 Task: Find a one-way flight from Alamosa, Colorado to Jackson, Wyoming for 9 passengers in Business class, departing on May 2, with 1 carry-on bag and a departure time between 5:00 PM and 12:00 AM.
Action: Mouse moved to (221, 224)
Screenshot: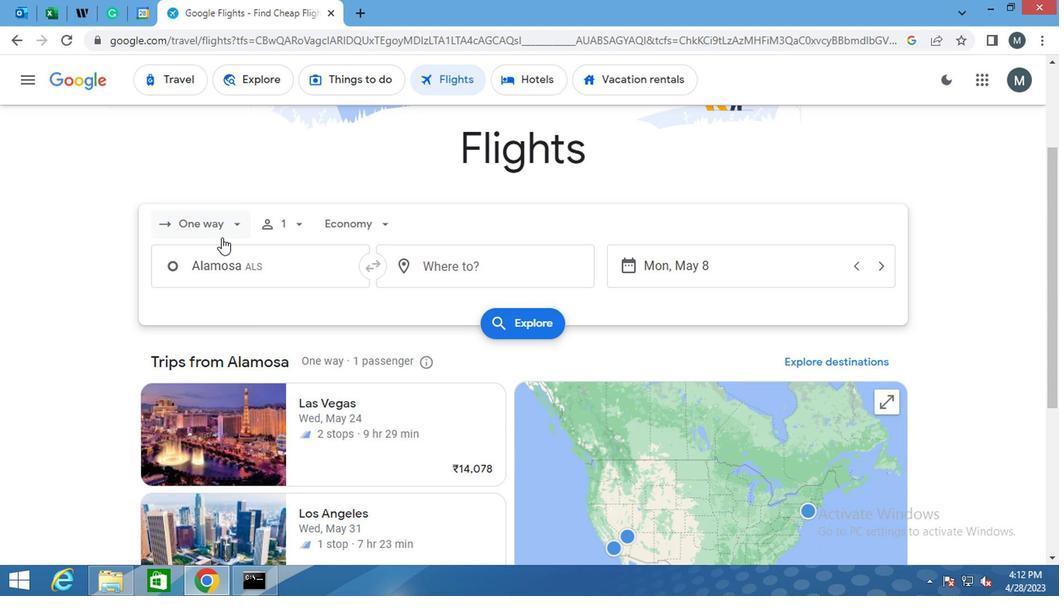 
Action: Mouse pressed left at (221, 224)
Screenshot: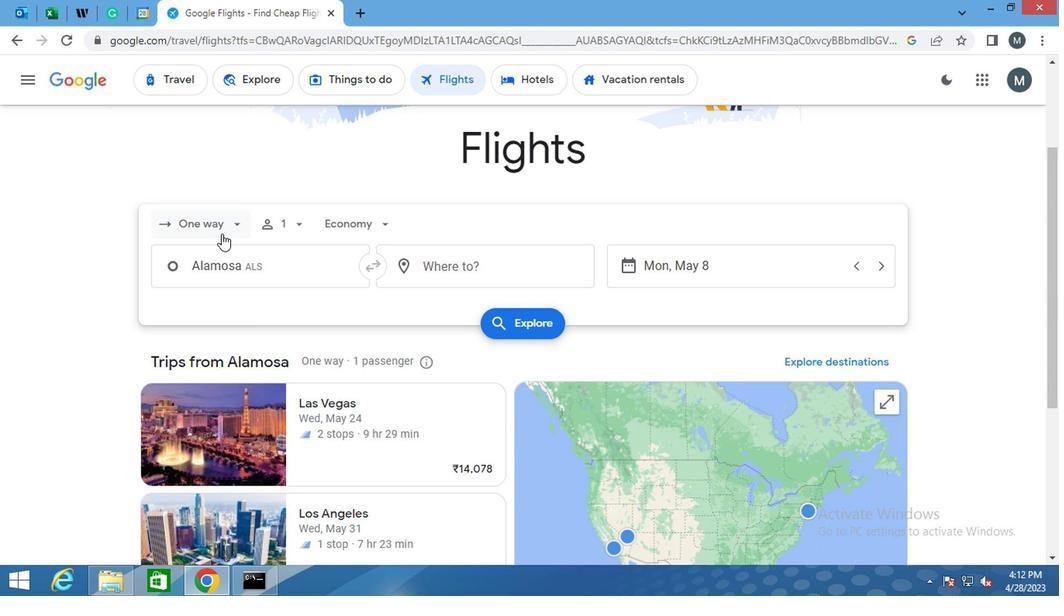 
Action: Mouse moved to (232, 289)
Screenshot: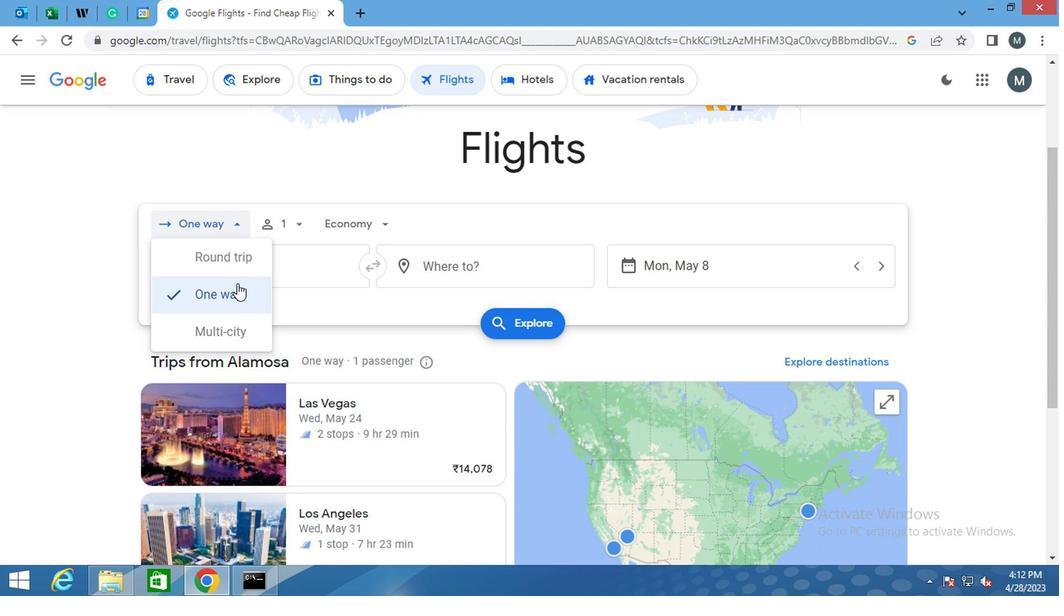 
Action: Mouse pressed left at (232, 289)
Screenshot: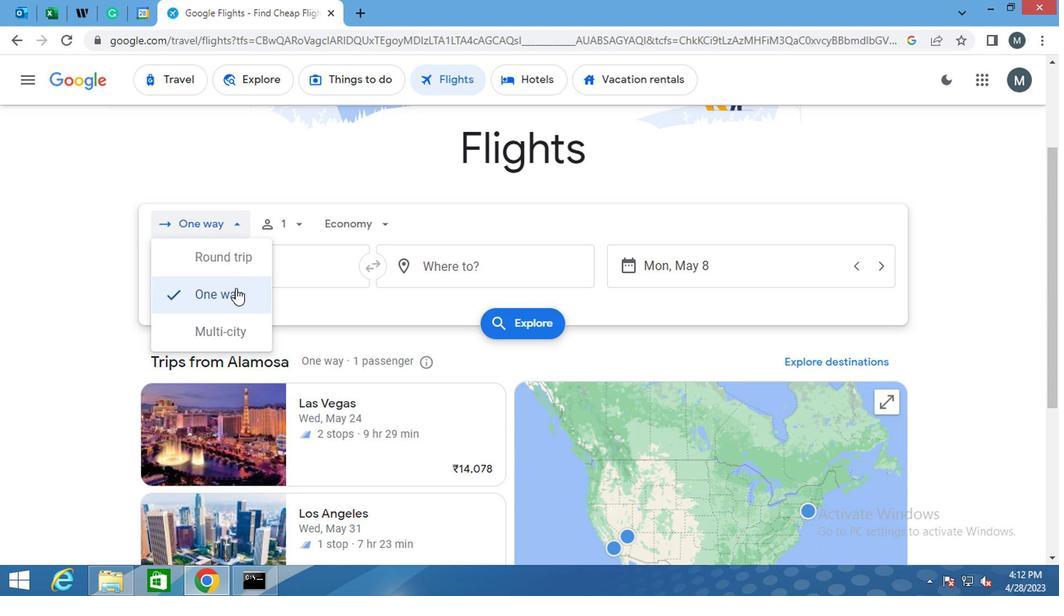 
Action: Mouse moved to (287, 223)
Screenshot: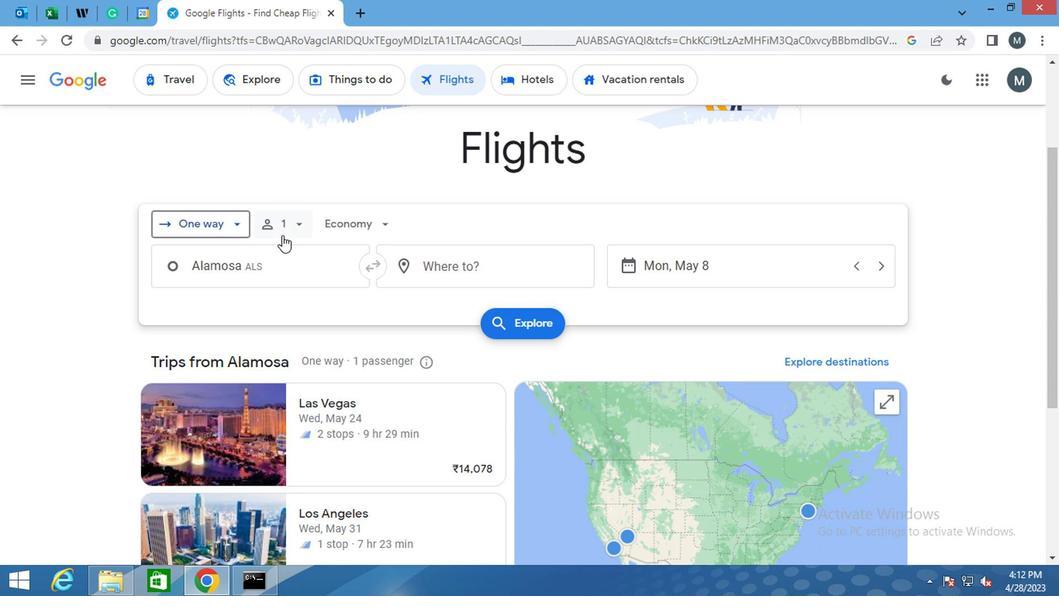 
Action: Mouse pressed left at (287, 223)
Screenshot: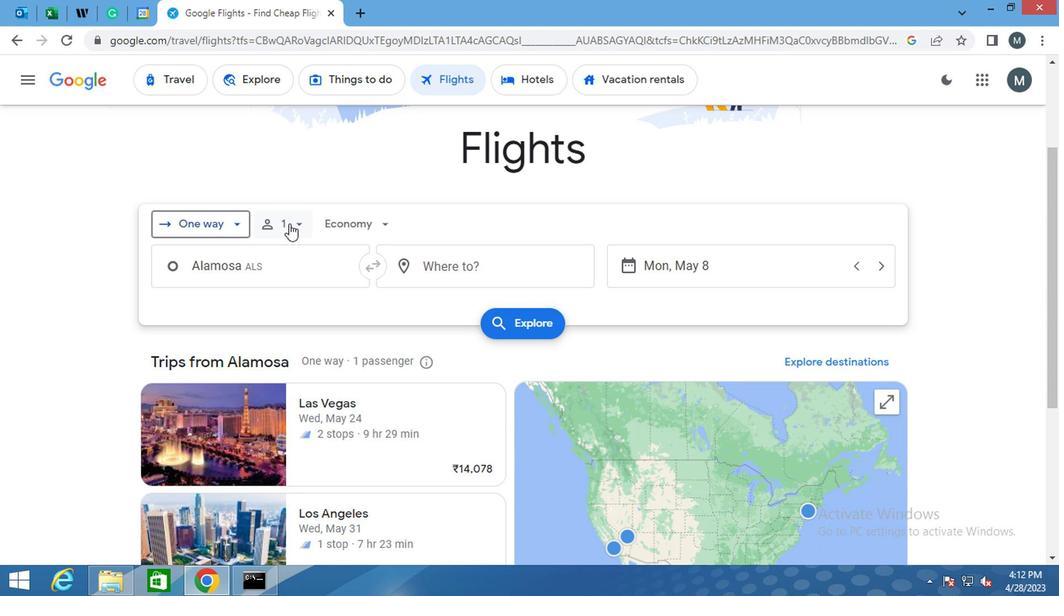 
Action: Mouse moved to (415, 263)
Screenshot: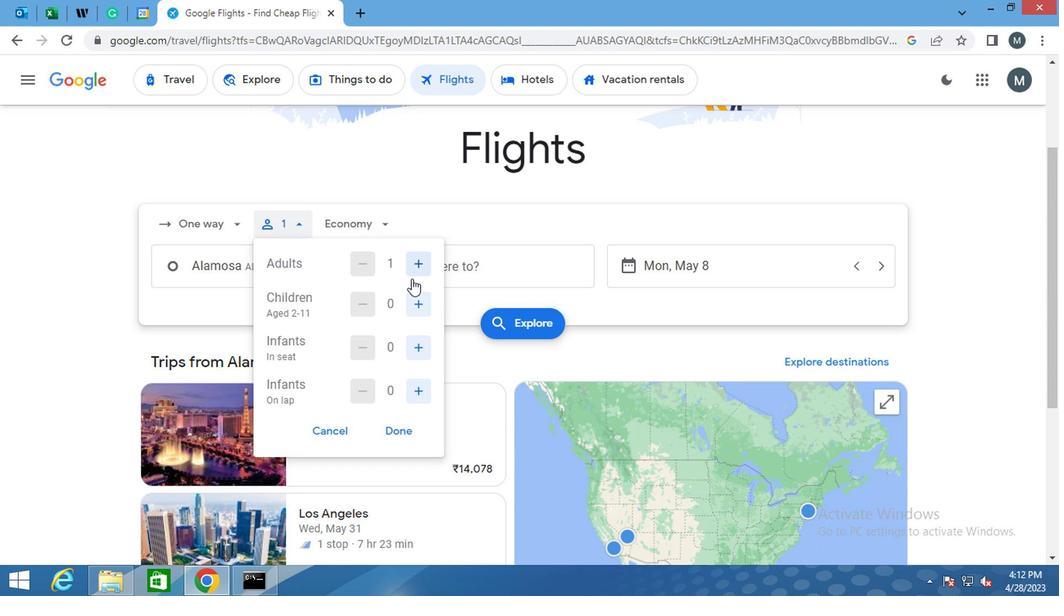 
Action: Mouse pressed left at (415, 263)
Screenshot: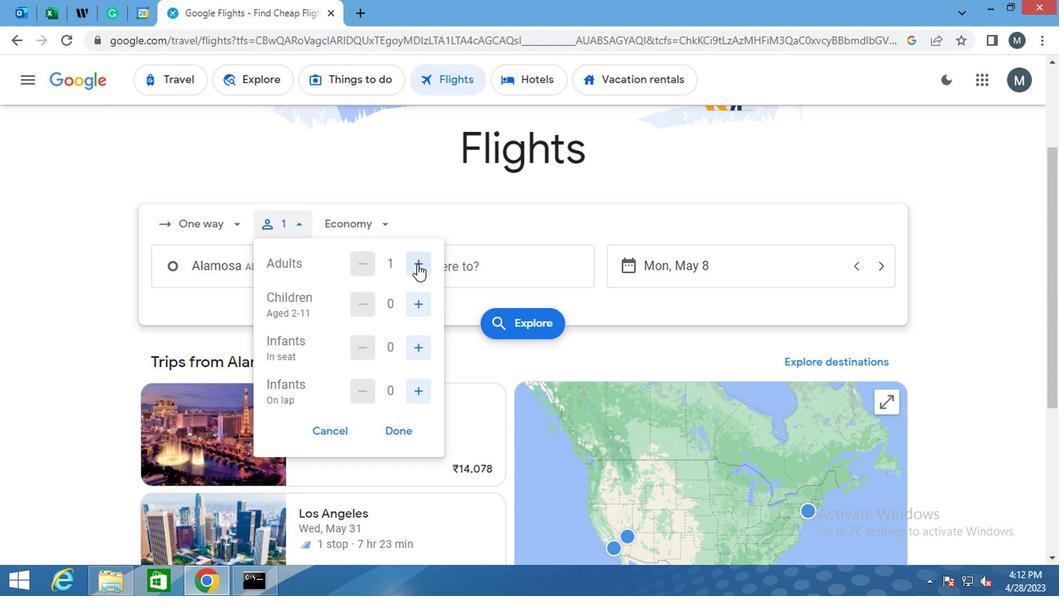 
Action: Mouse pressed left at (415, 263)
Screenshot: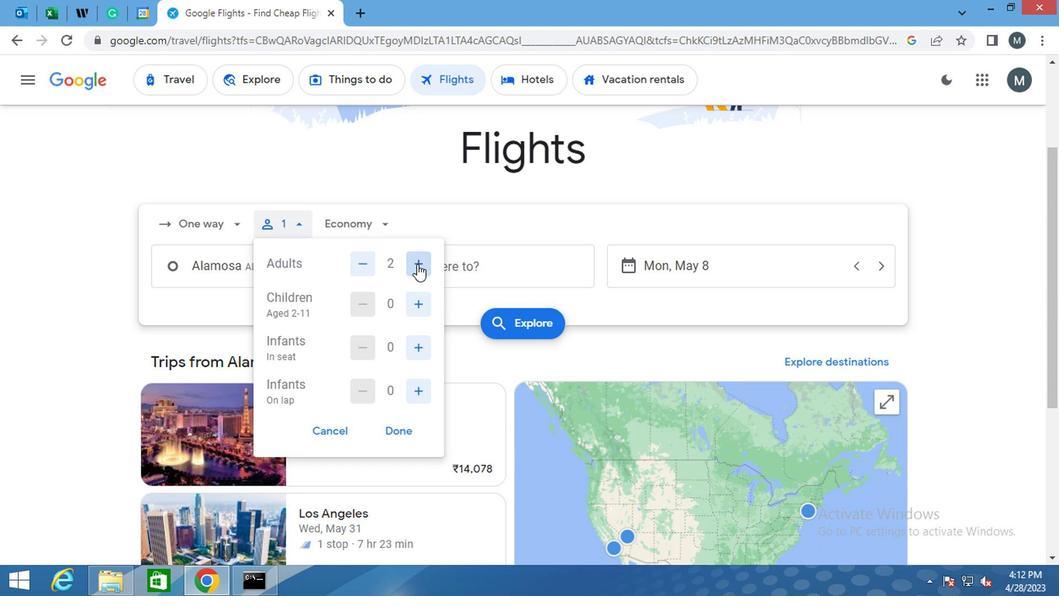 
Action: Mouse pressed left at (415, 263)
Screenshot: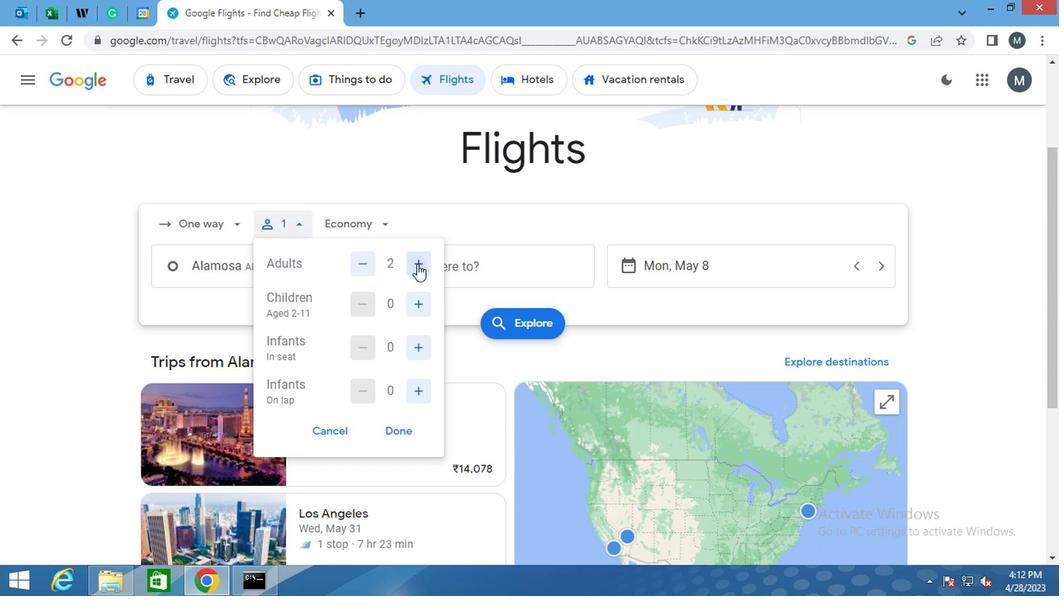 
Action: Mouse pressed left at (415, 263)
Screenshot: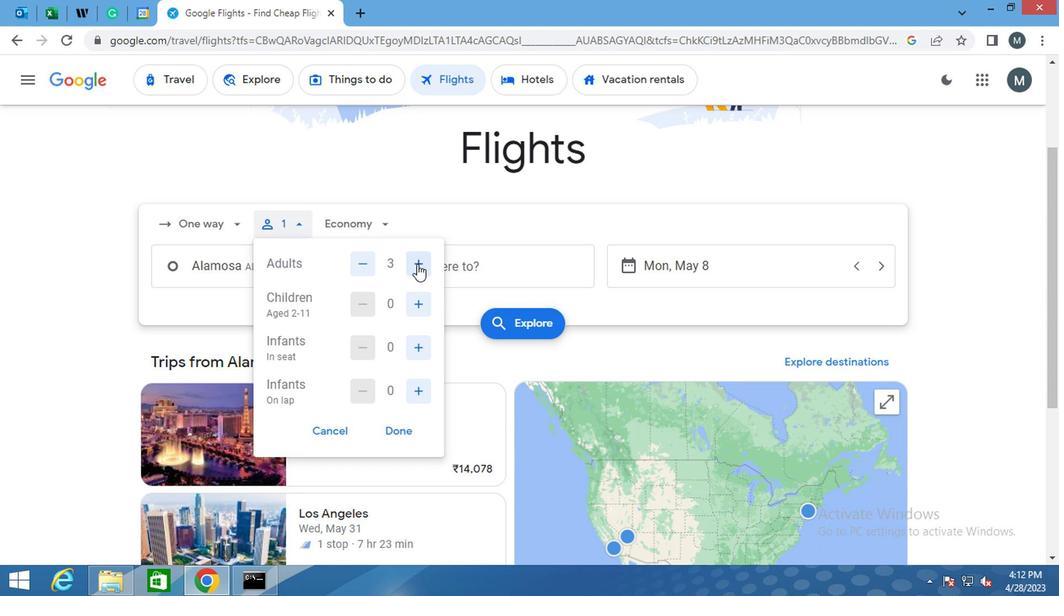 
Action: Mouse moved to (413, 303)
Screenshot: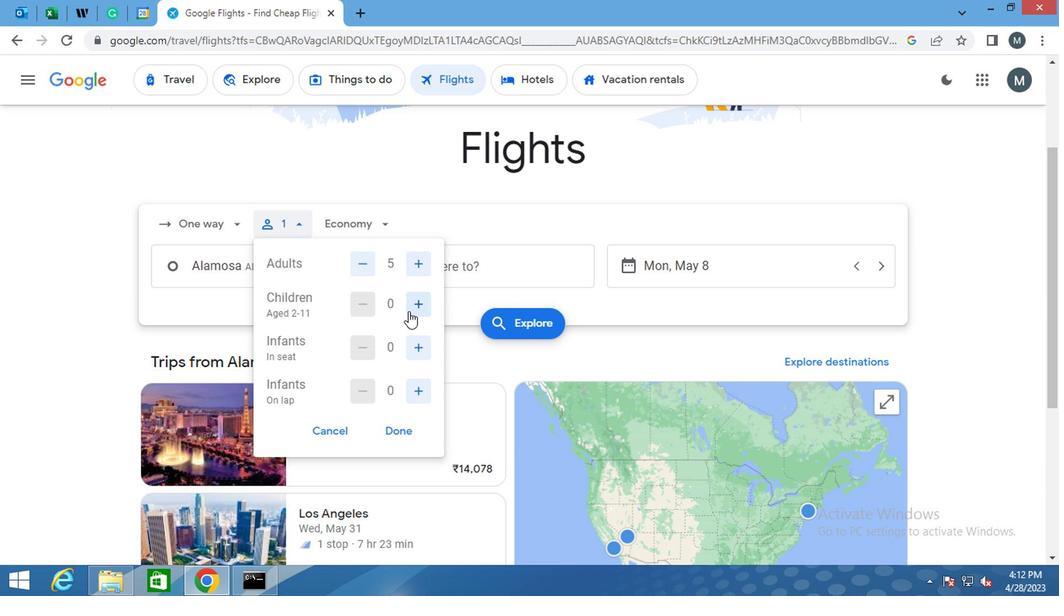 
Action: Mouse pressed left at (413, 303)
Screenshot: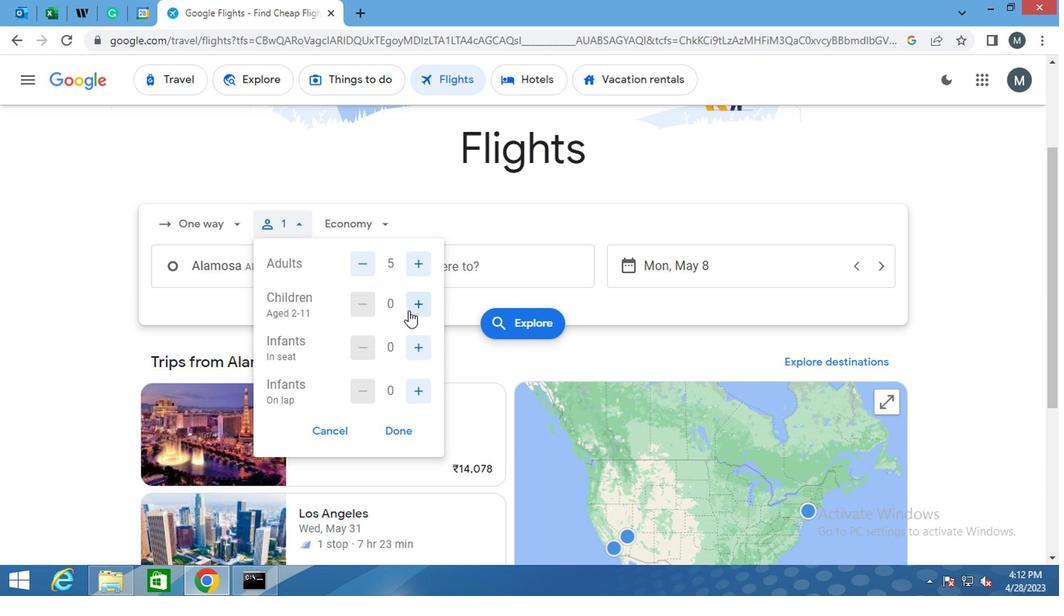 
Action: Mouse moved to (418, 349)
Screenshot: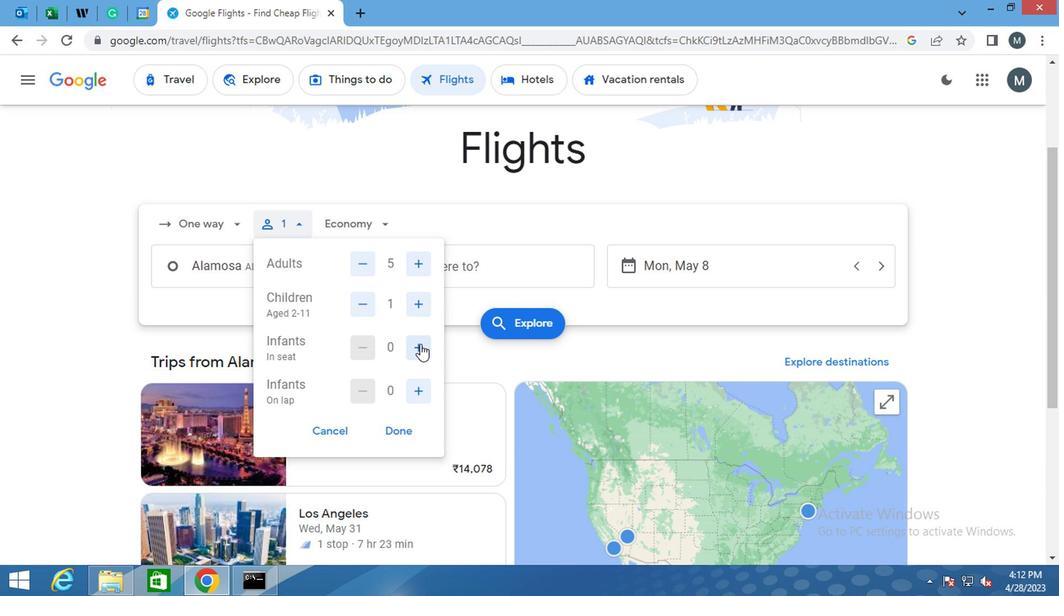 
Action: Mouse pressed left at (418, 349)
Screenshot: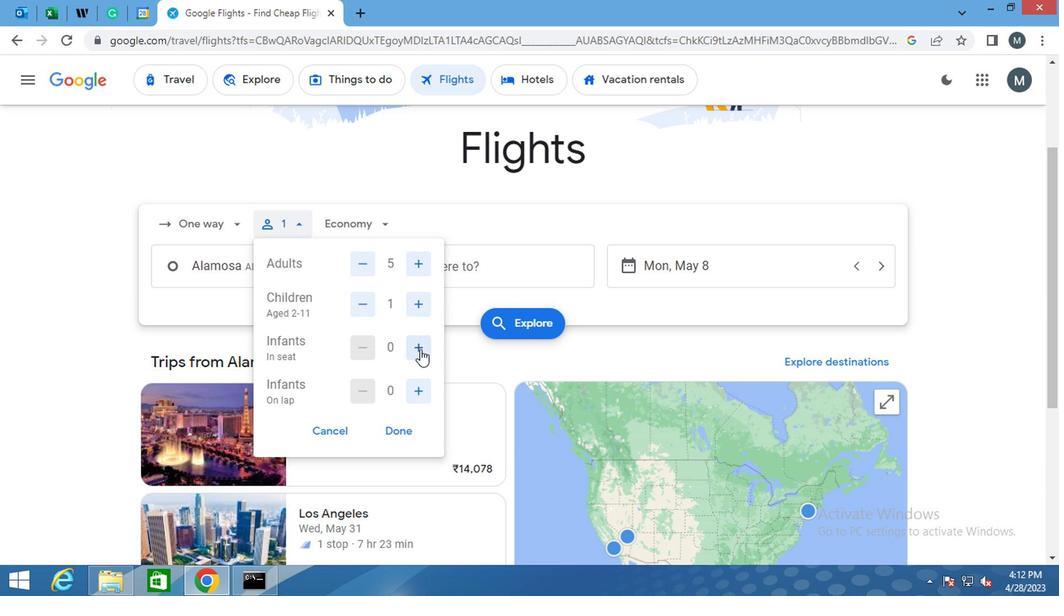 
Action: Mouse pressed left at (418, 349)
Screenshot: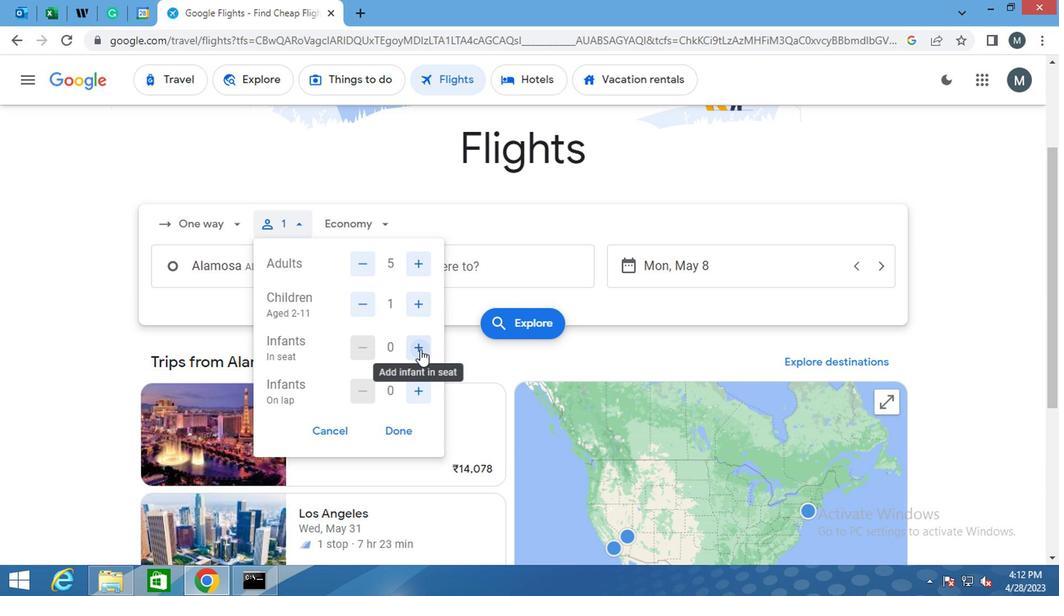 
Action: Mouse moved to (415, 385)
Screenshot: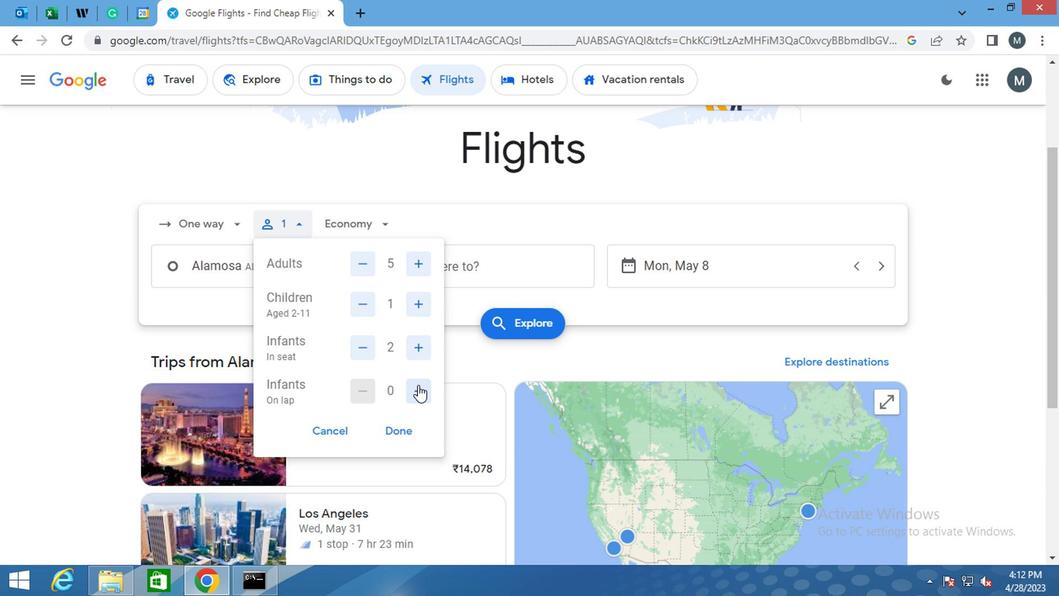 
Action: Mouse pressed left at (415, 385)
Screenshot: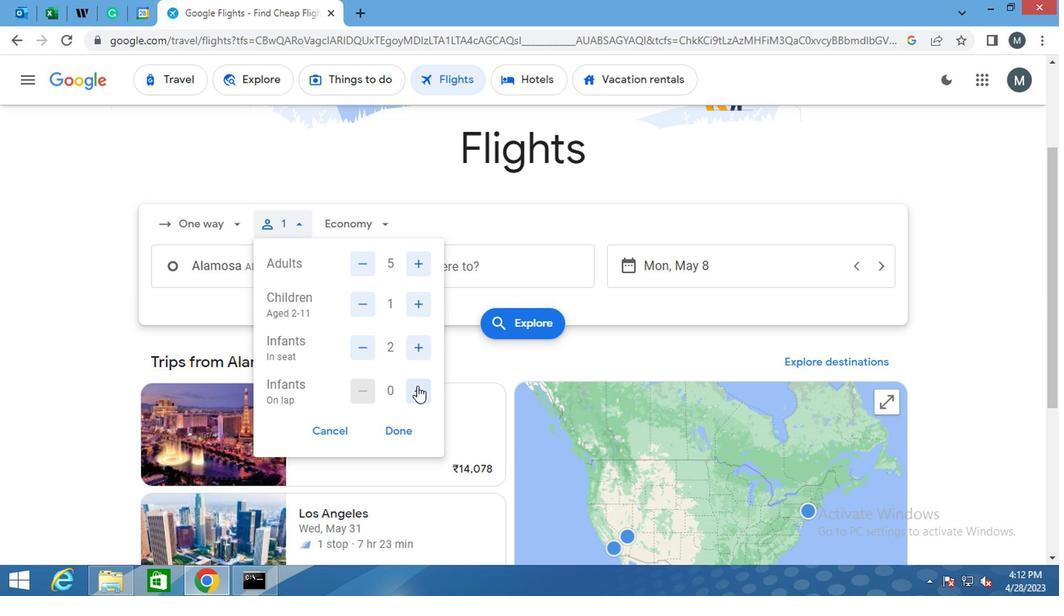
Action: Mouse moved to (398, 432)
Screenshot: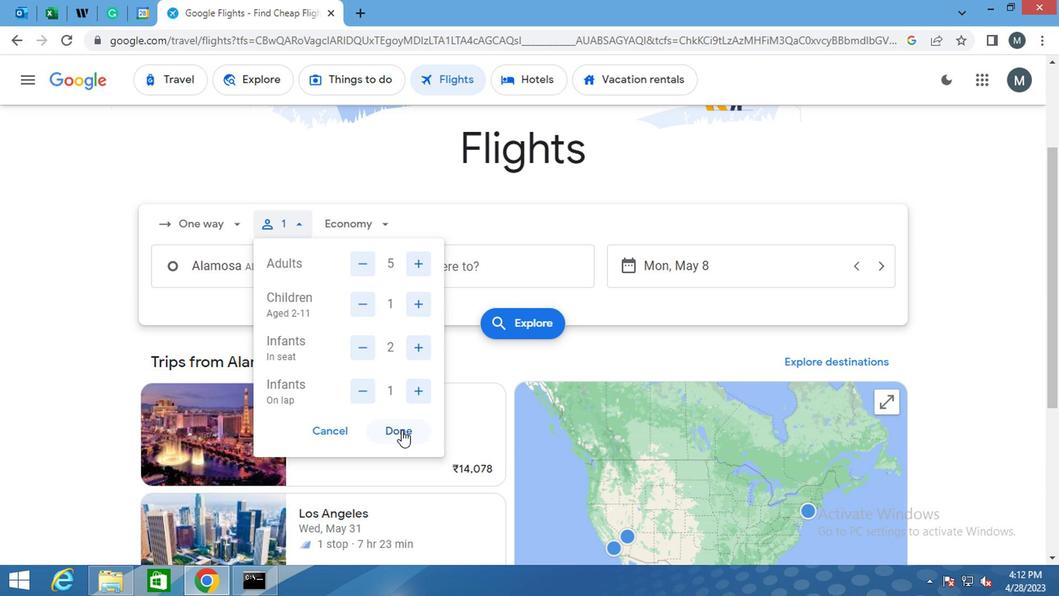 
Action: Mouse pressed left at (398, 432)
Screenshot: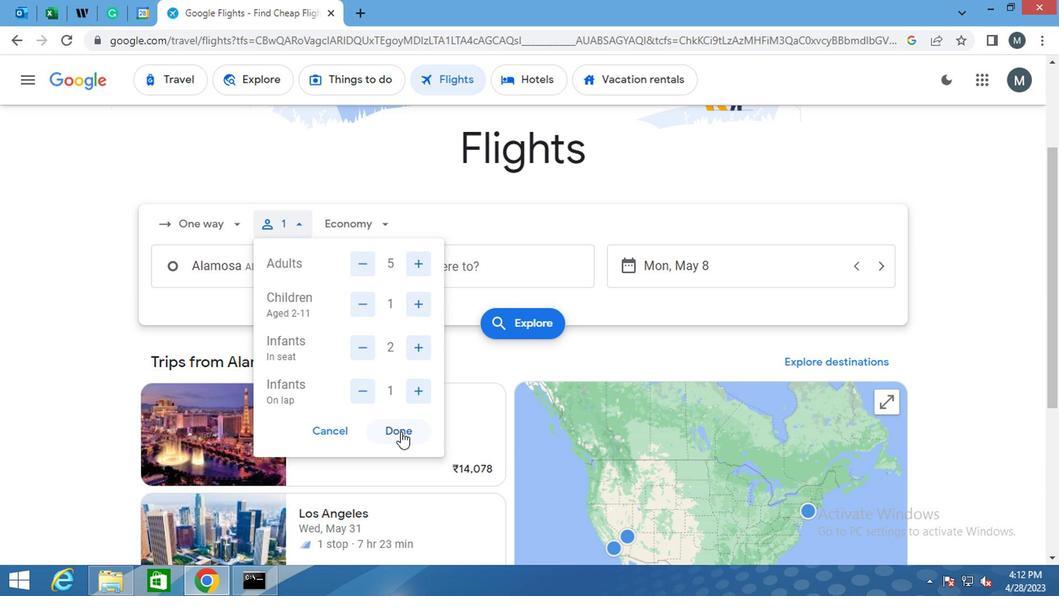 
Action: Mouse moved to (381, 225)
Screenshot: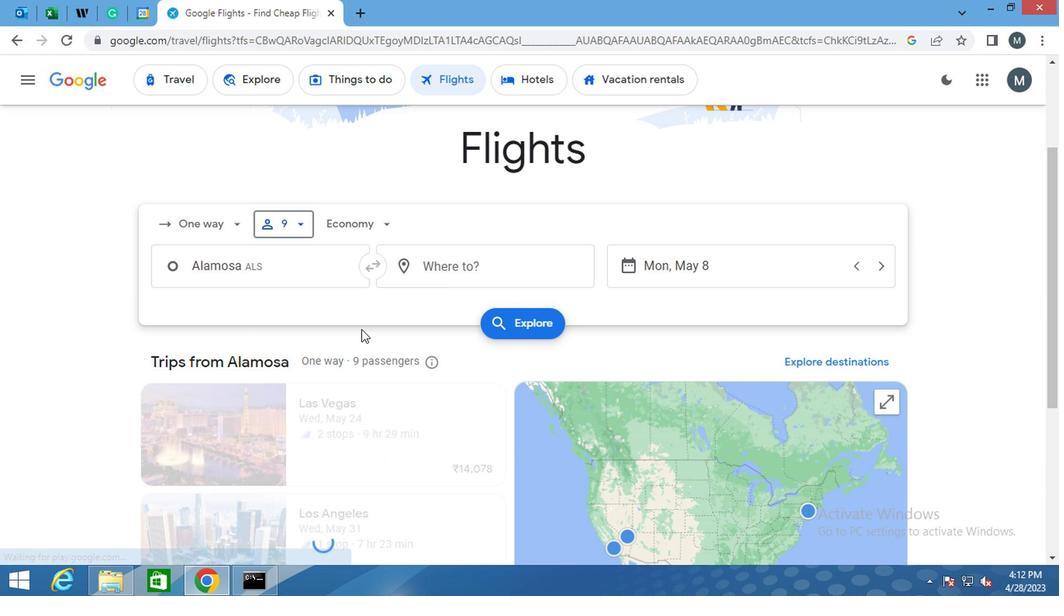 
Action: Mouse pressed left at (381, 225)
Screenshot: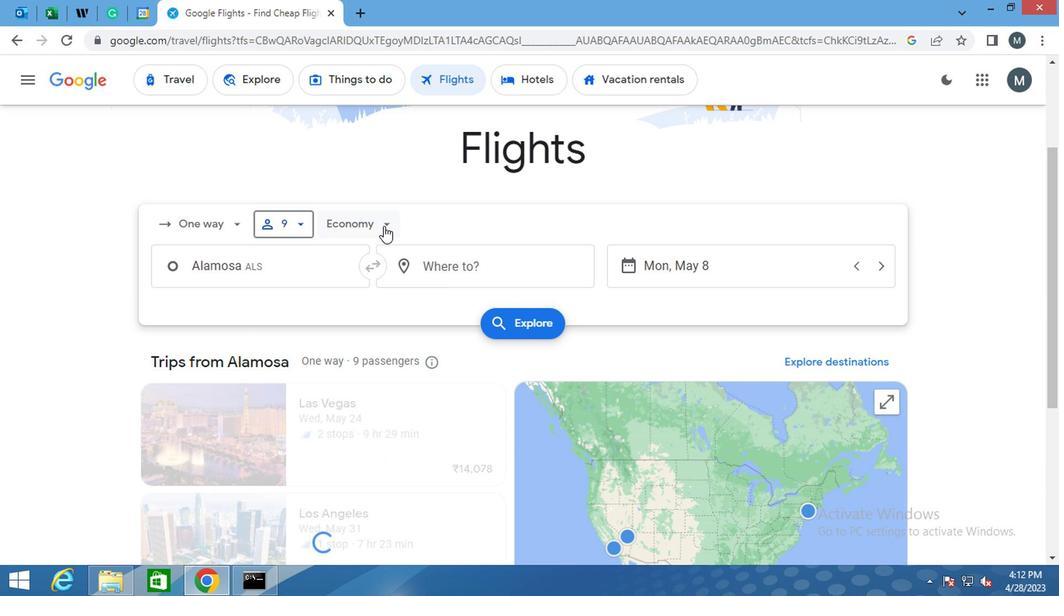 
Action: Mouse moved to (375, 331)
Screenshot: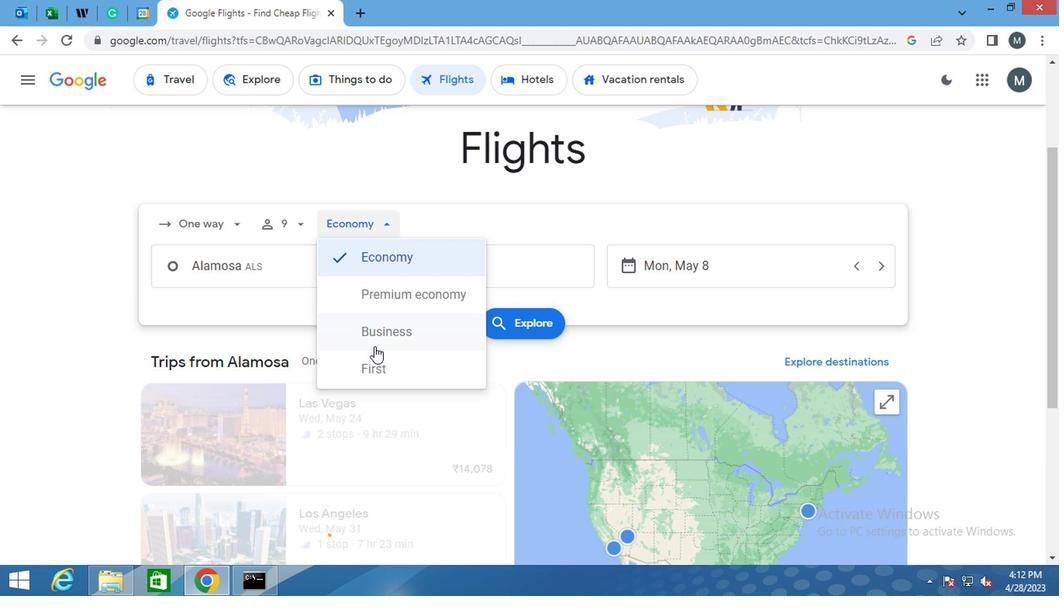 
Action: Mouse pressed left at (375, 331)
Screenshot: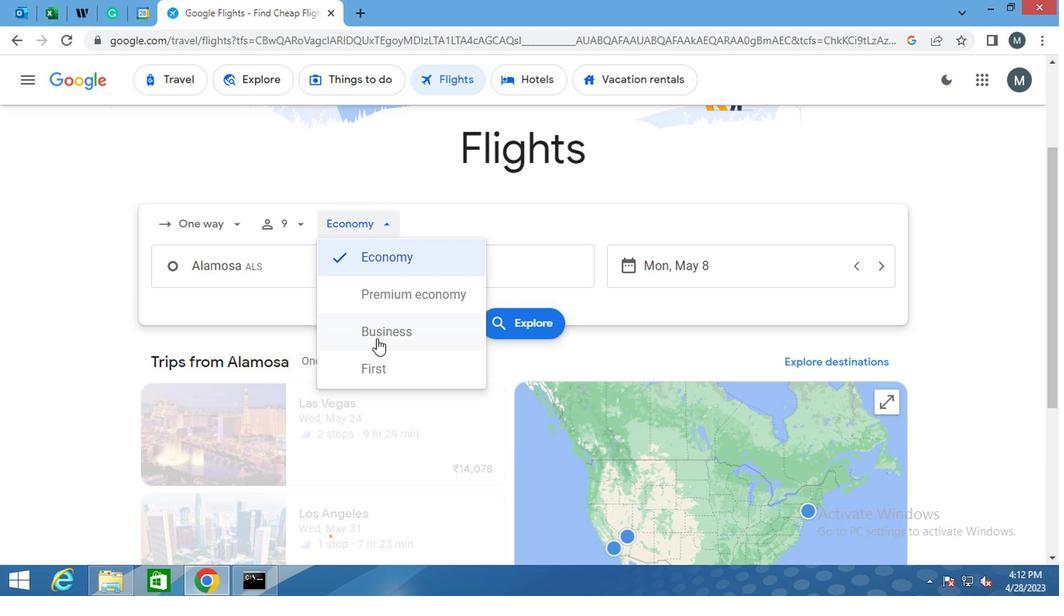 
Action: Mouse moved to (289, 256)
Screenshot: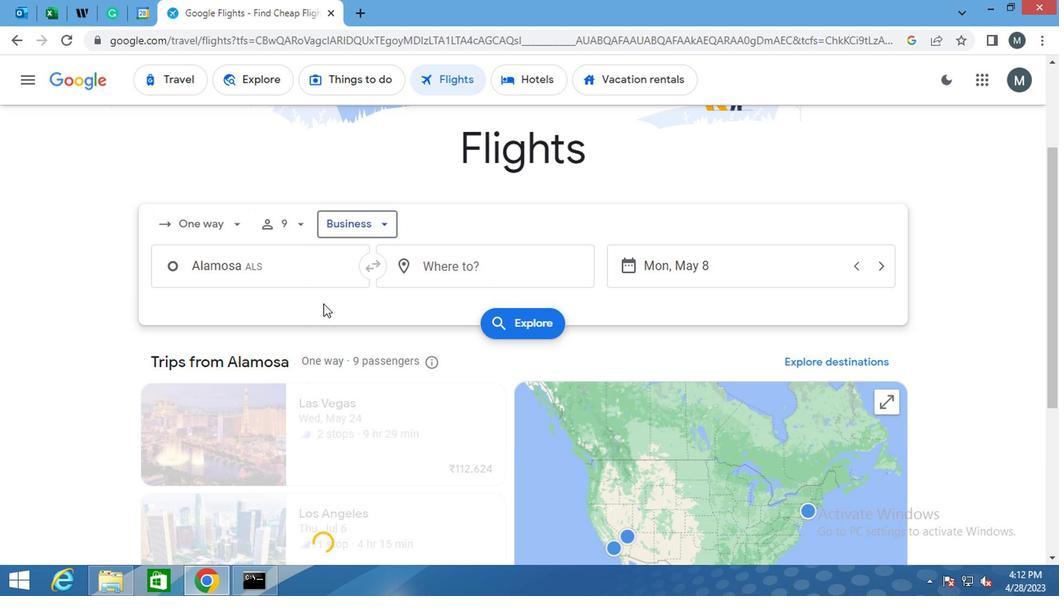 
Action: Mouse pressed left at (289, 256)
Screenshot: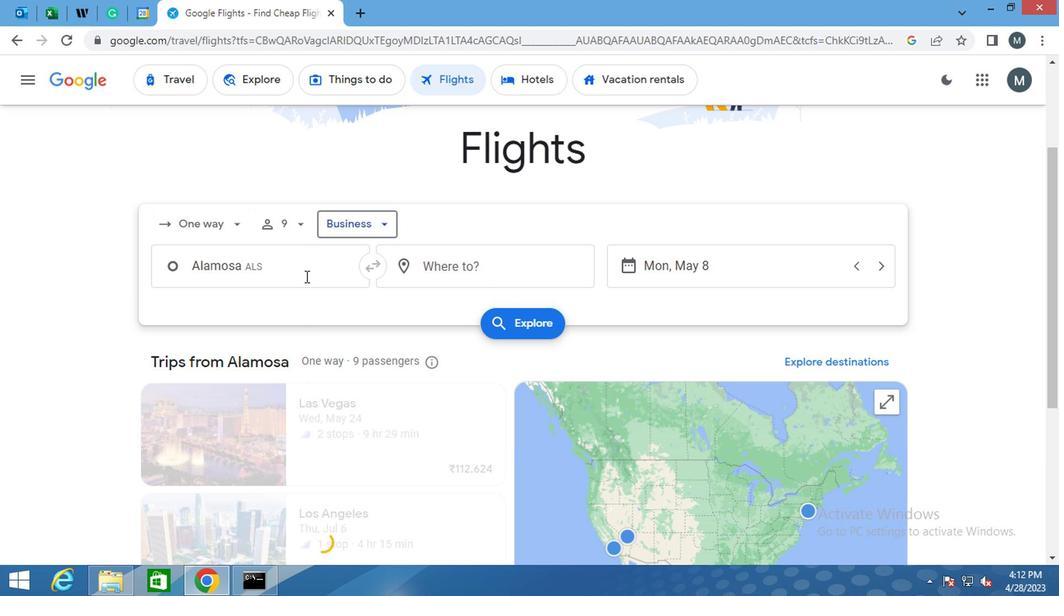 
Action: Mouse moved to (296, 317)
Screenshot: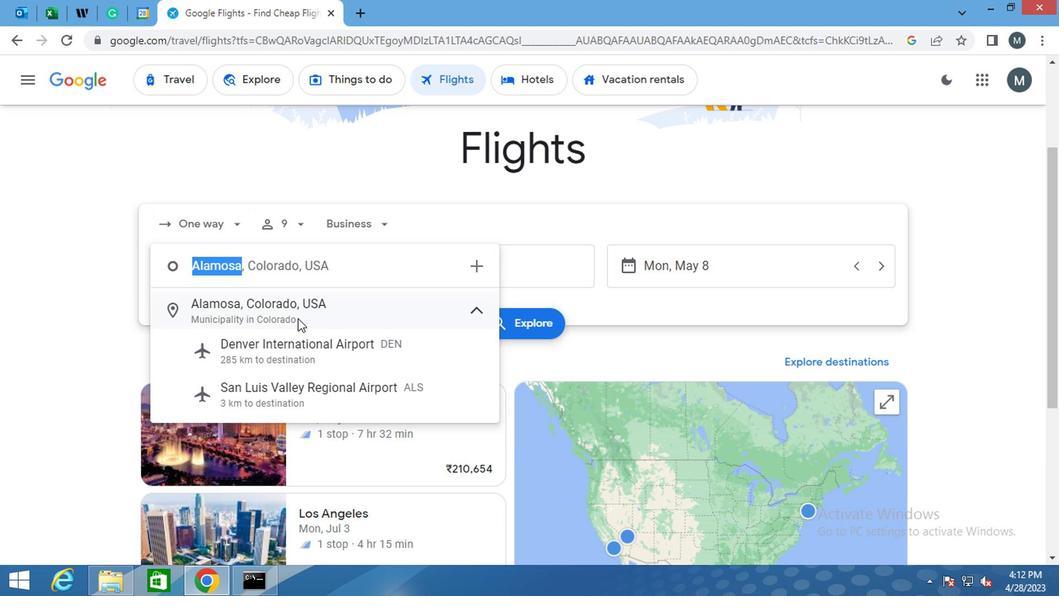 
Action: Key pressed <Key.shift>SUN<Key.space><Key.shift>LUIS
Screenshot: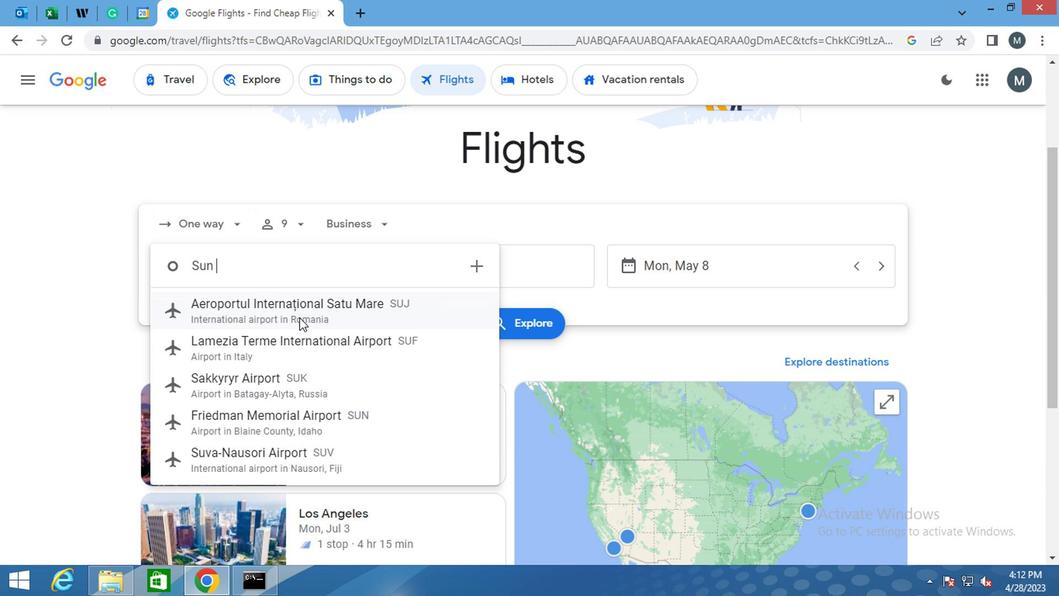 
Action: Mouse moved to (334, 399)
Screenshot: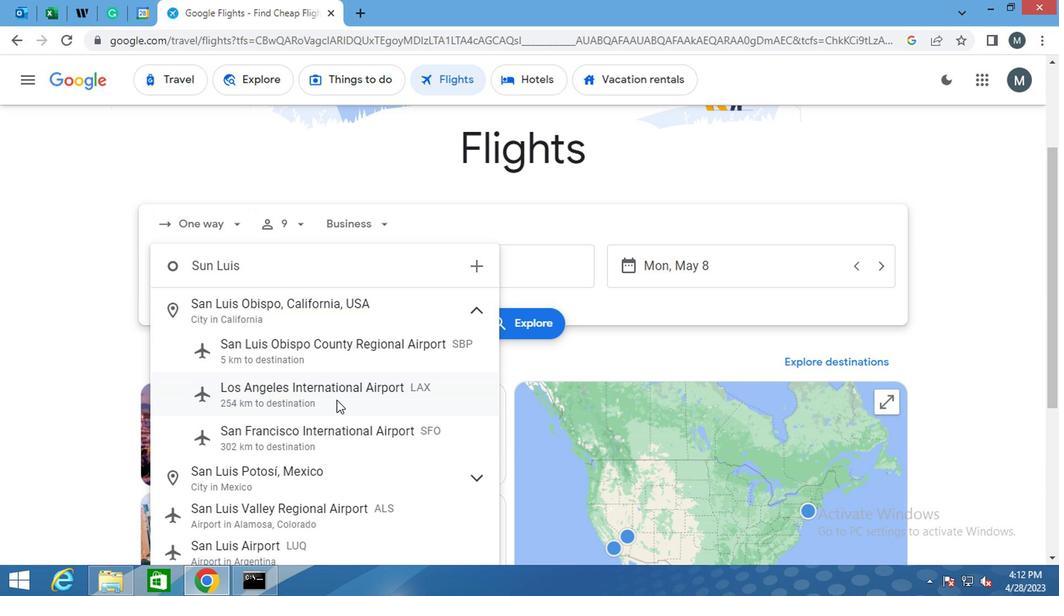 
Action: Key pressed <Key.space>VALL
Screenshot: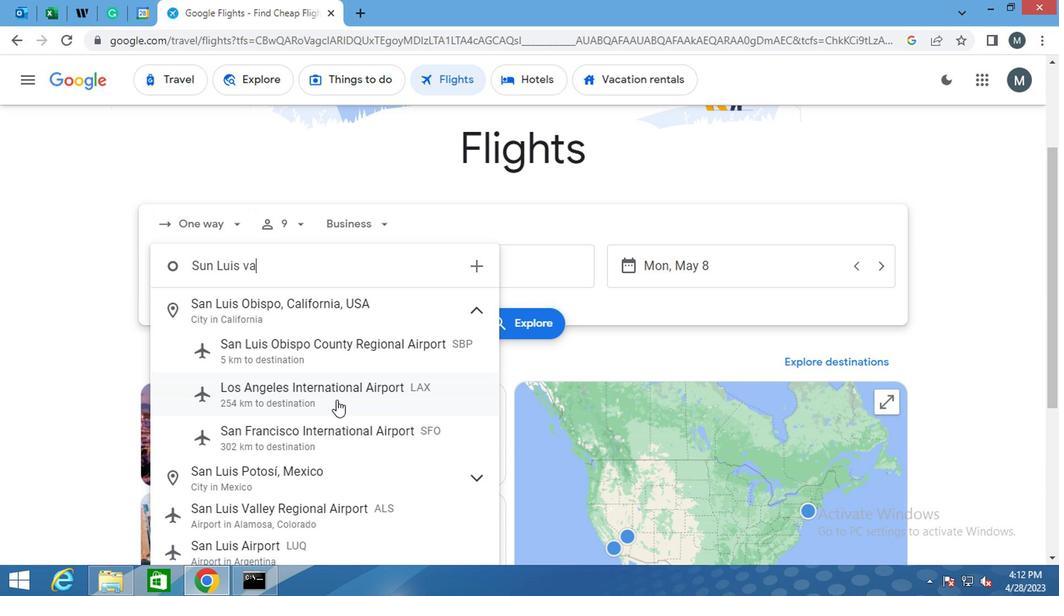 
Action: Mouse moved to (334, 300)
Screenshot: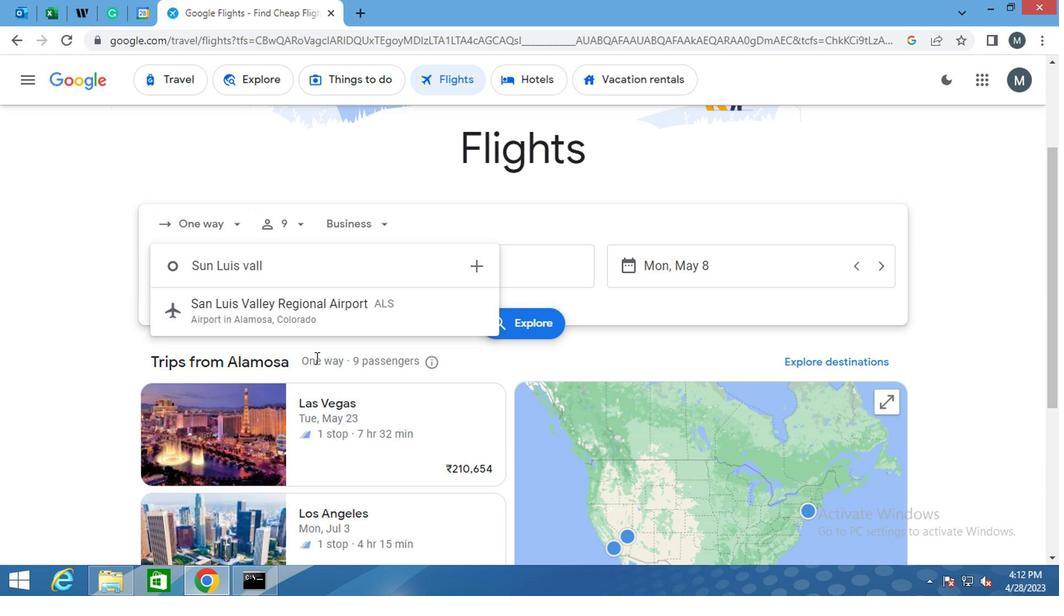 
Action: Mouse pressed left at (334, 300)
Screenshot: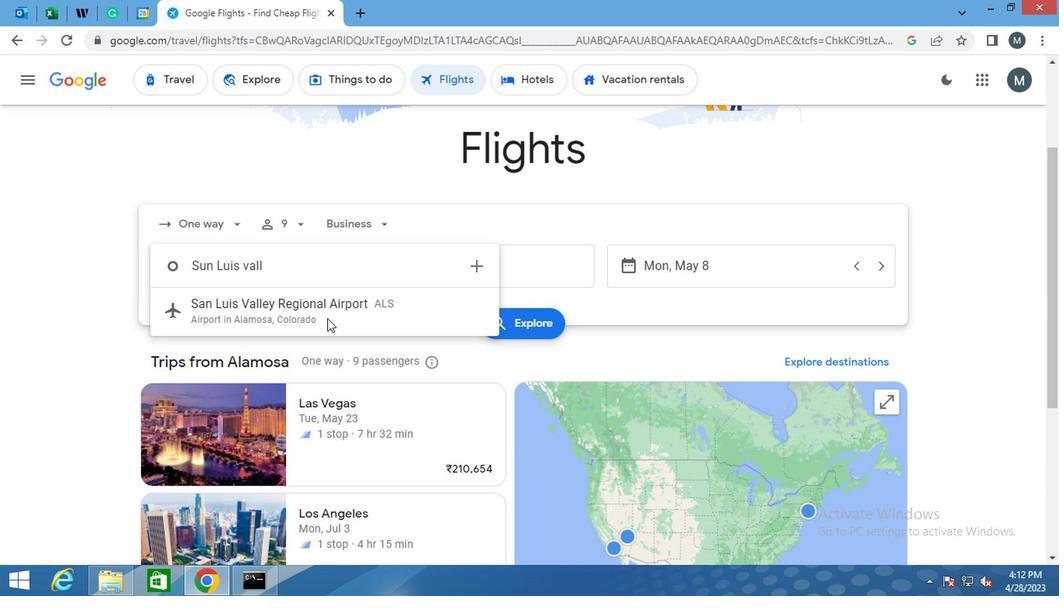 
Action: Mouse moved to (470, 268)
Screenshot: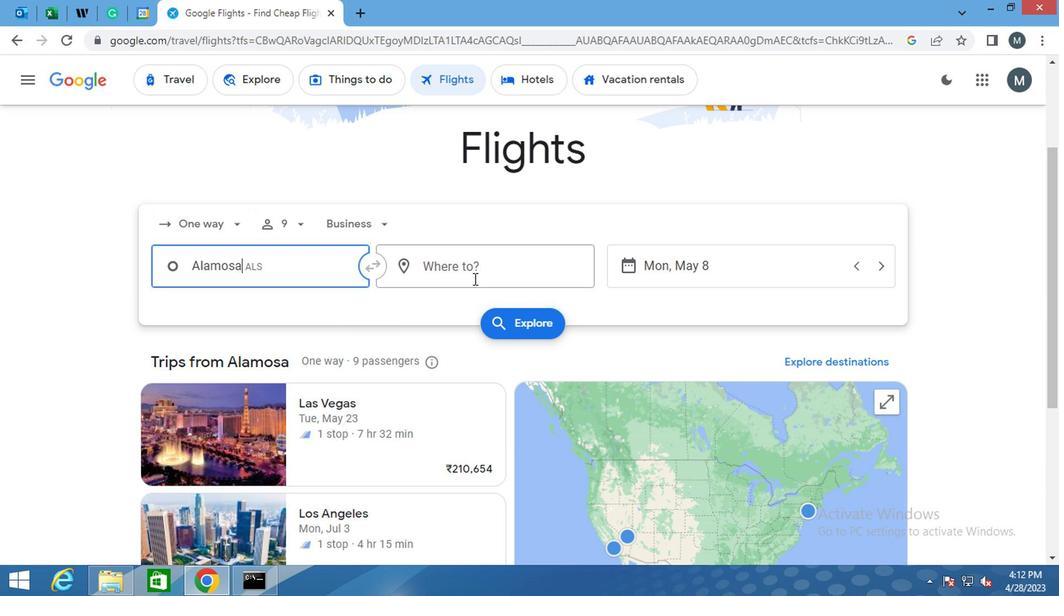 
Action: Mouse pressed left at (470, 268)
Screenshot: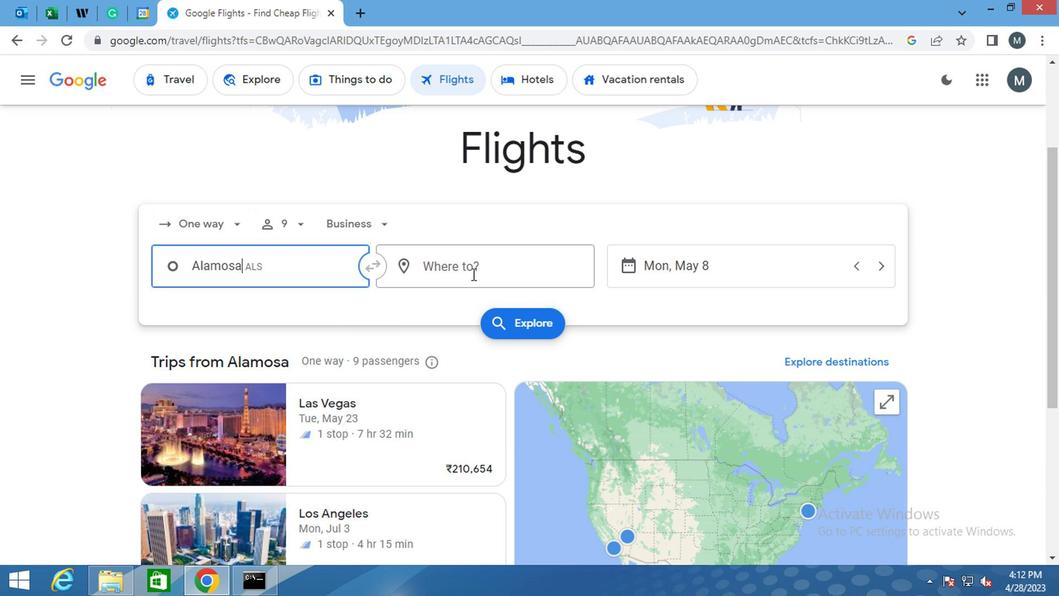 
Action: Mouse moved to (469, 270)
Screenshot: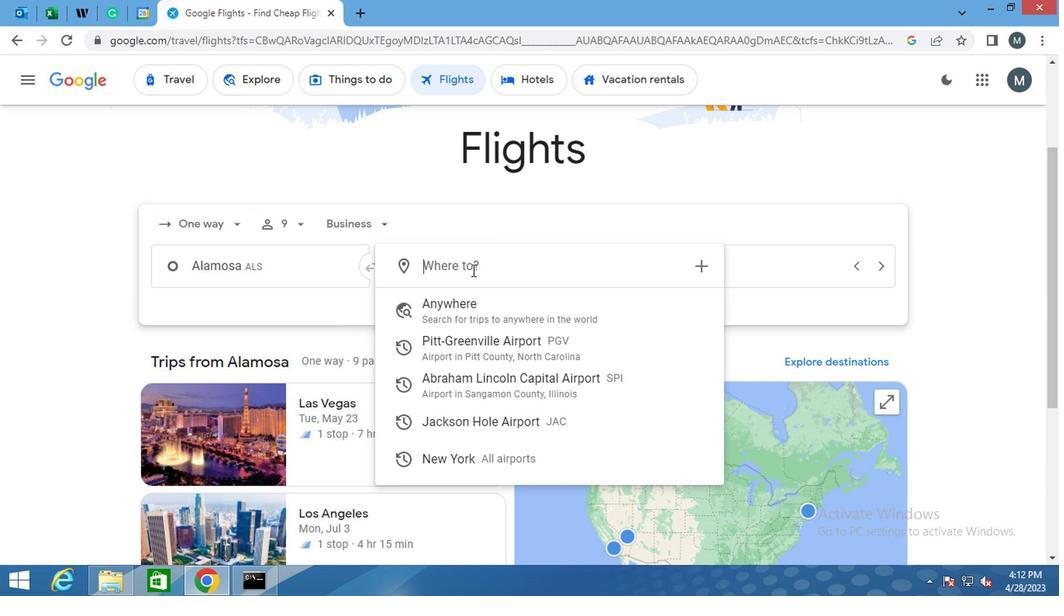 
Action: Key pressed JAC<Key.enter>
Screenshot: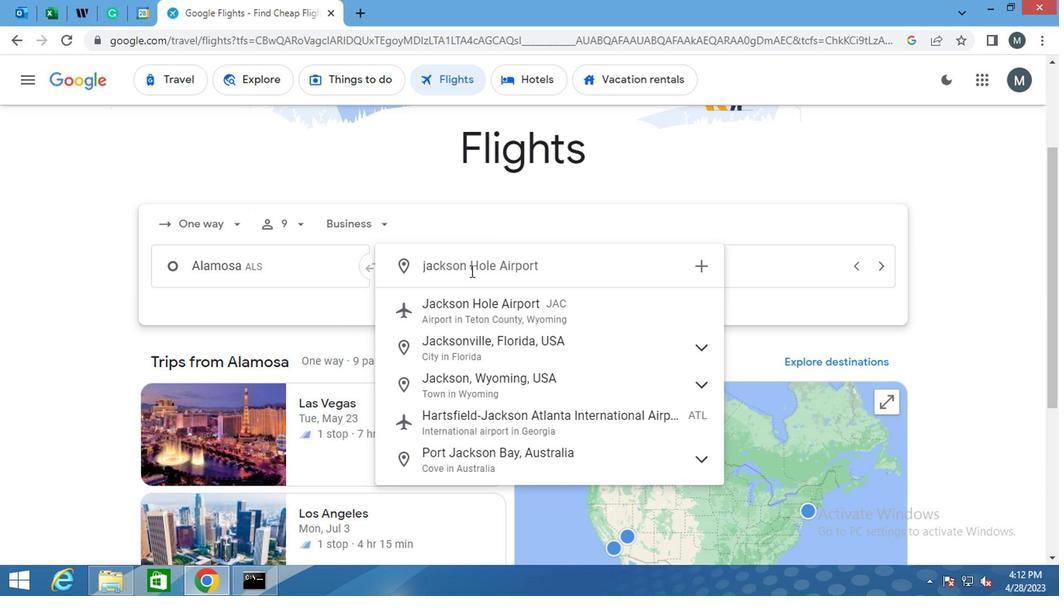 
Action: Mouse moved to (658, 274)
Screenshot: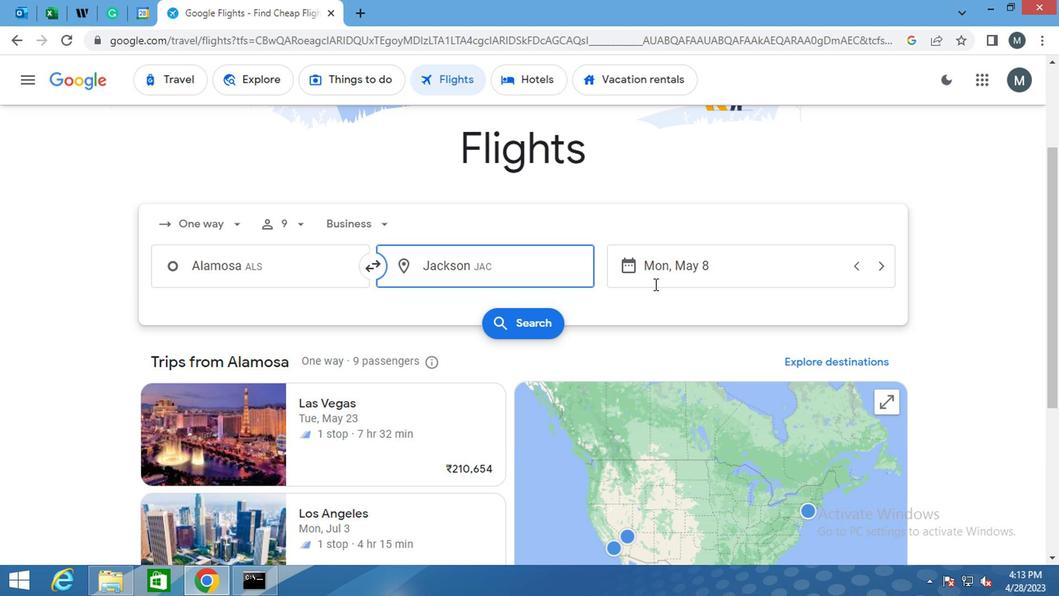 
Action: Mouse pressed left at (658, 274)
Screenshot: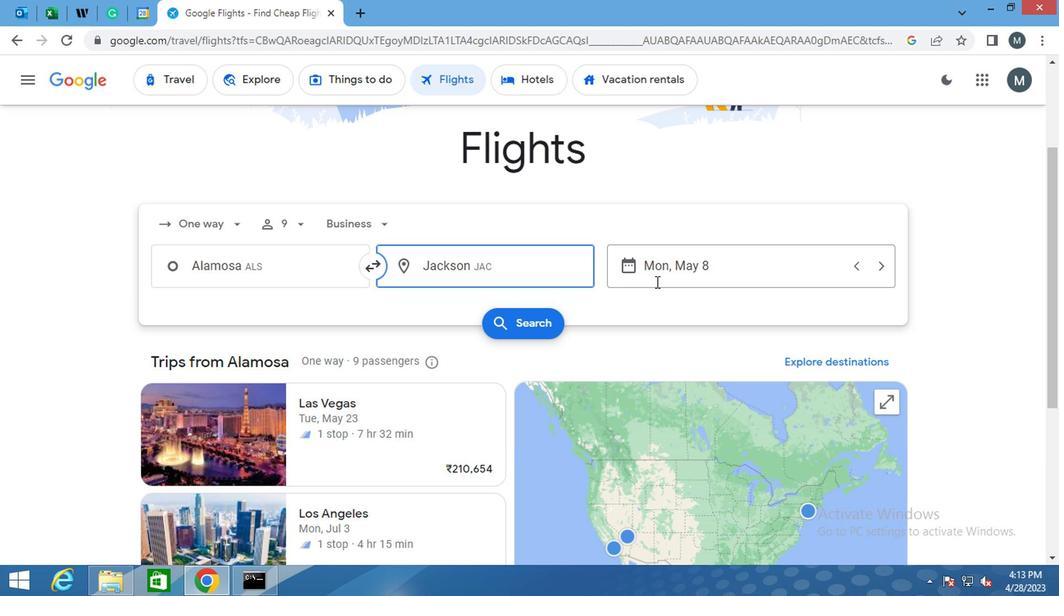 
Action: Mouse moved to (708, 269)
Screenshot: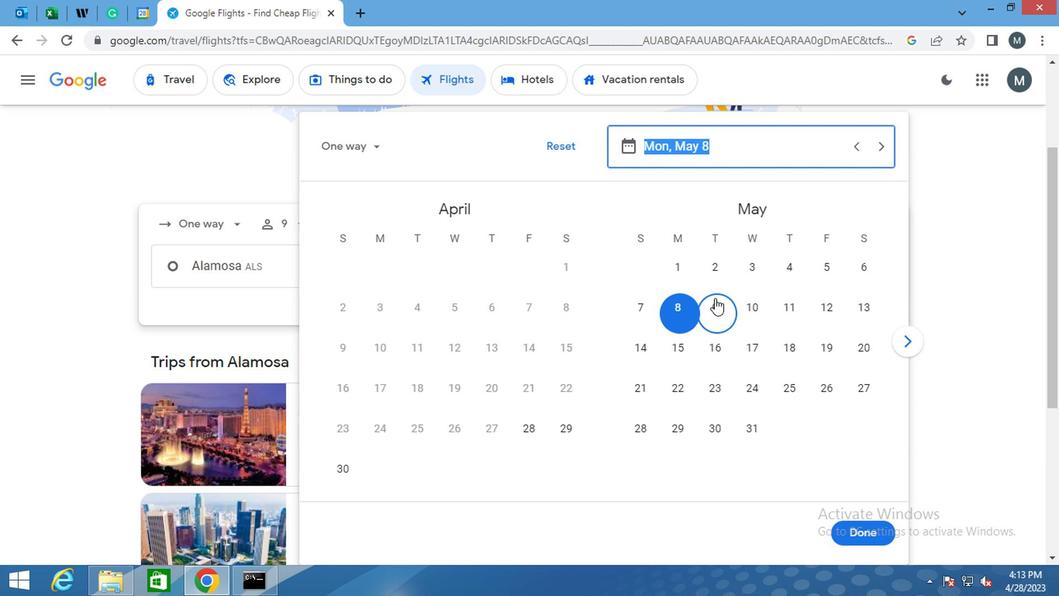 
Action: Mouse pressed left at (708, 269)
Screenshot: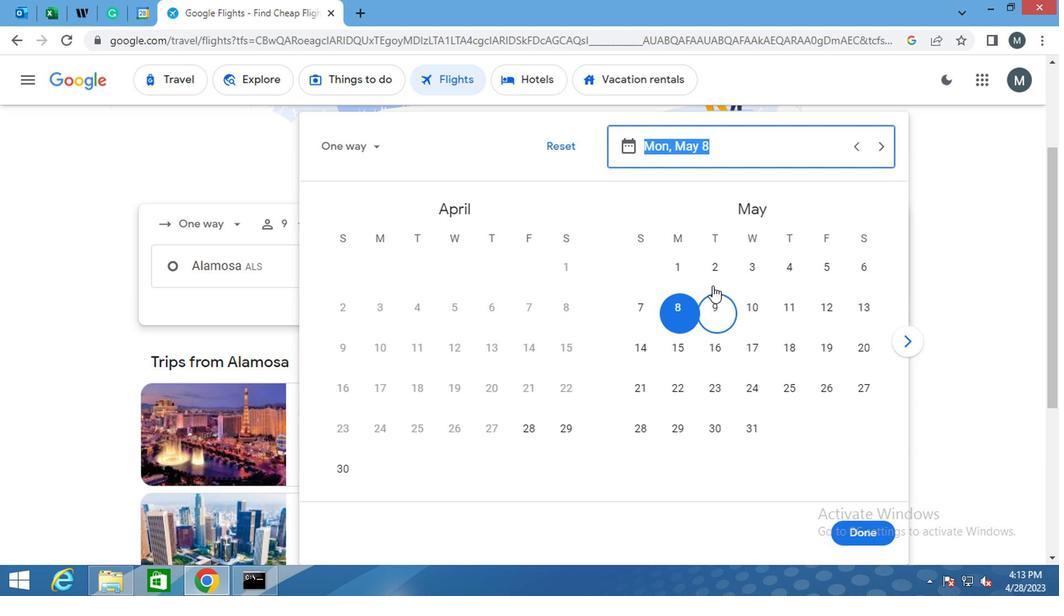 
Action: Mouse moved to (844, 529)
Screenshot: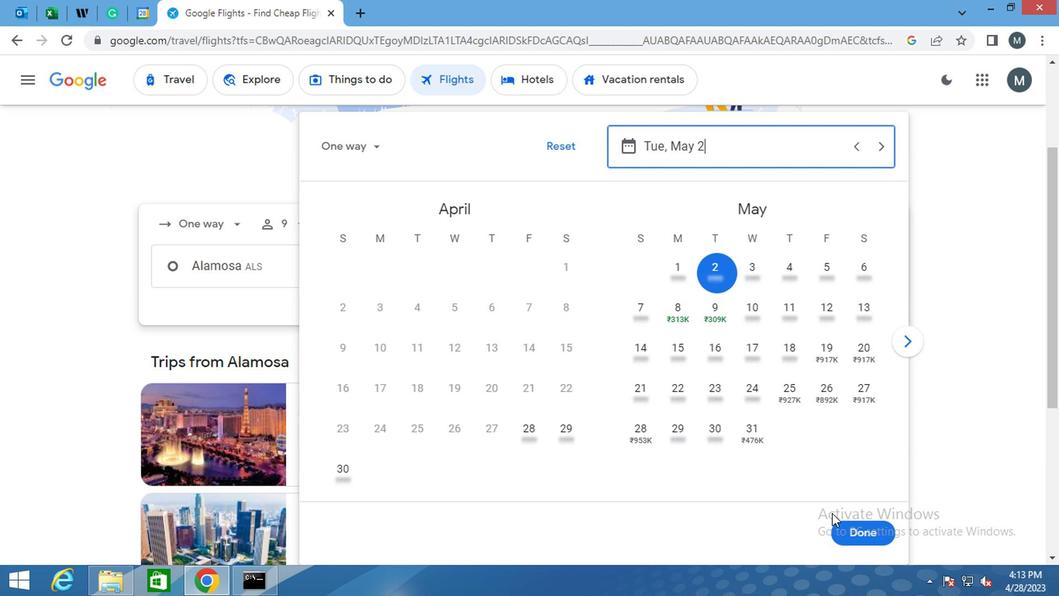 
Action: Mouse pressed left at (844, 529)
Screenshot: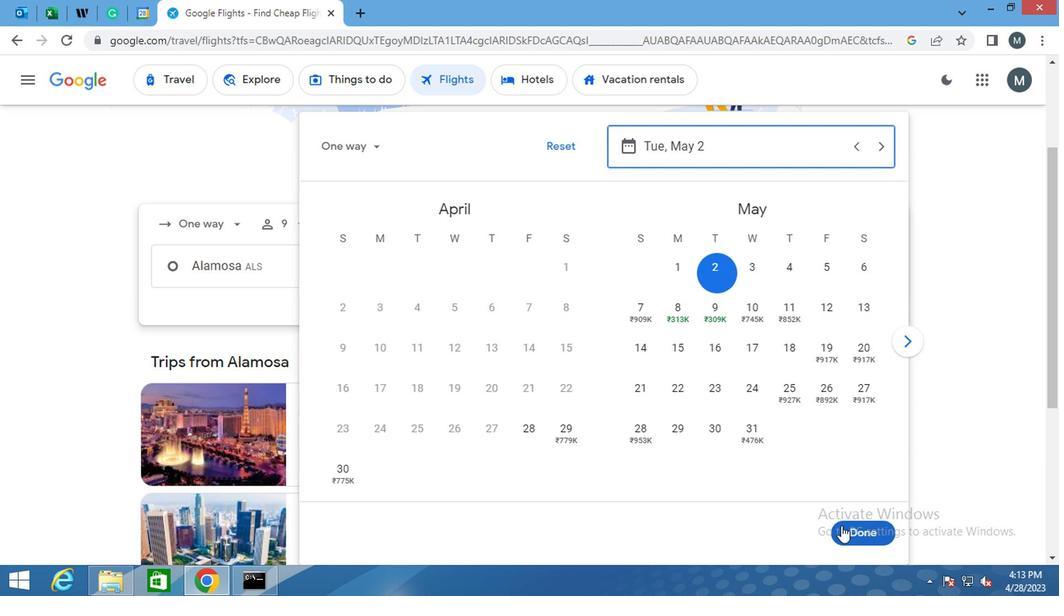 
Action: Mouse moved to (507, 325)
Screenshot: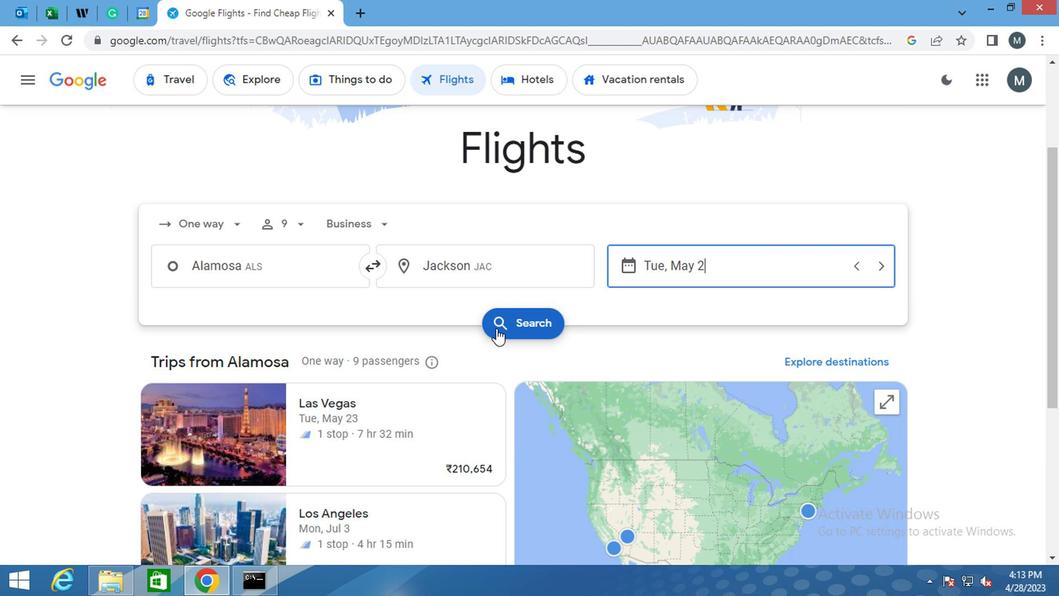 
Action: Mouse pressed left at (507, 325)
Screenshot: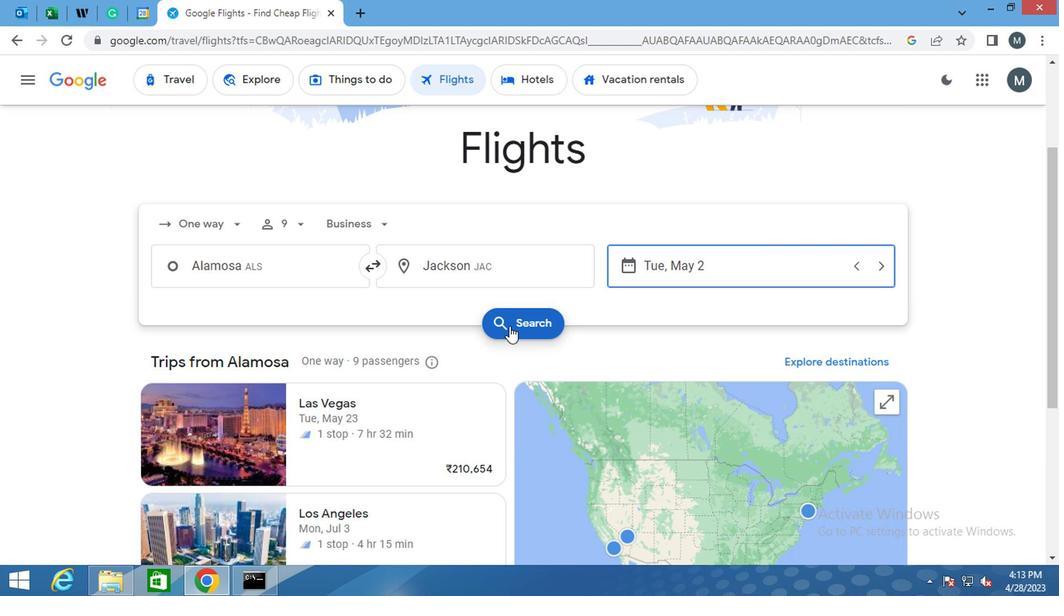 
Action: Mouse moved to (145, 223)
Screenshot: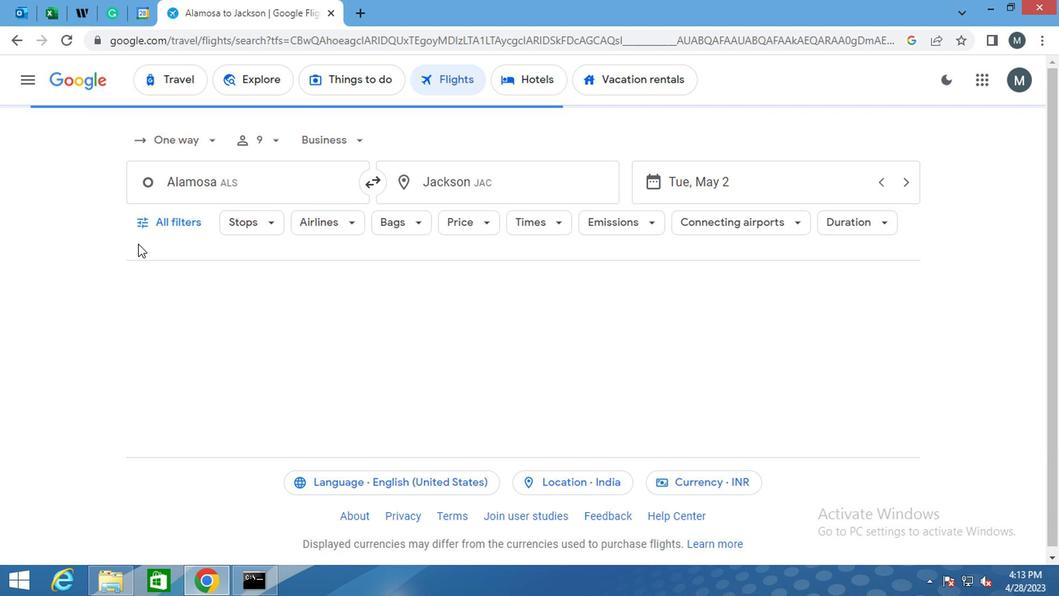 
Action: Mouse pressed left at (145, 223)
Screenshot: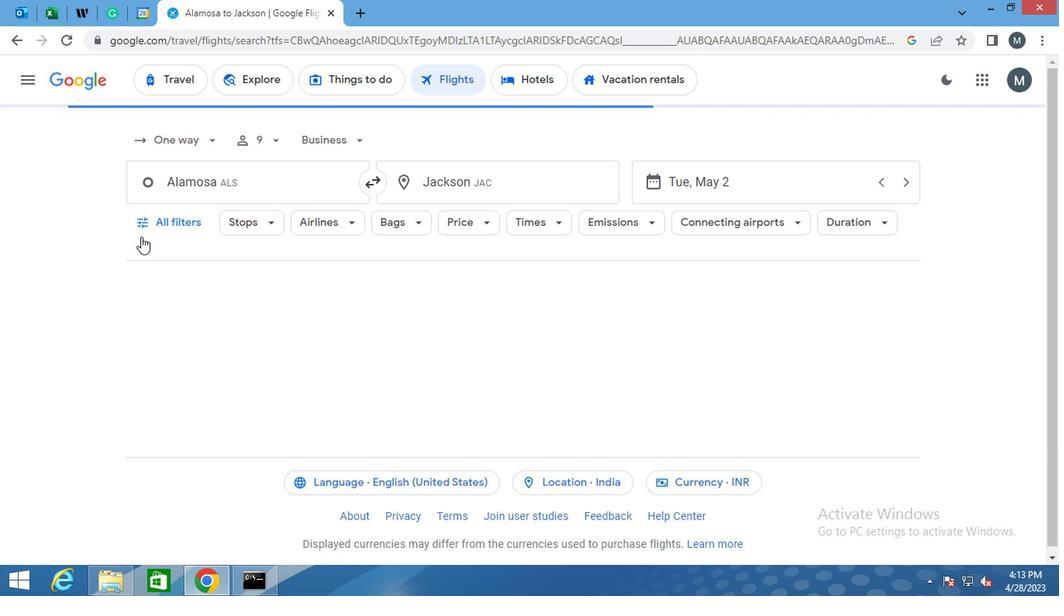 
Action: Mouse moved to (261, 342)
Screenshot: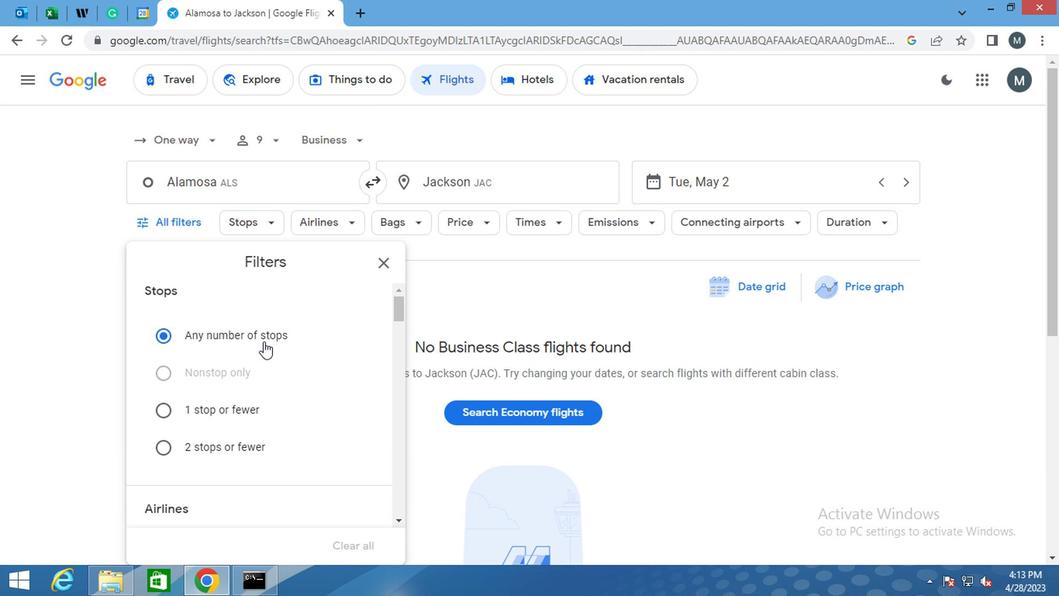 
Action: Mouse scrolled (261, 341) with delta (0, -1)
Screenshot: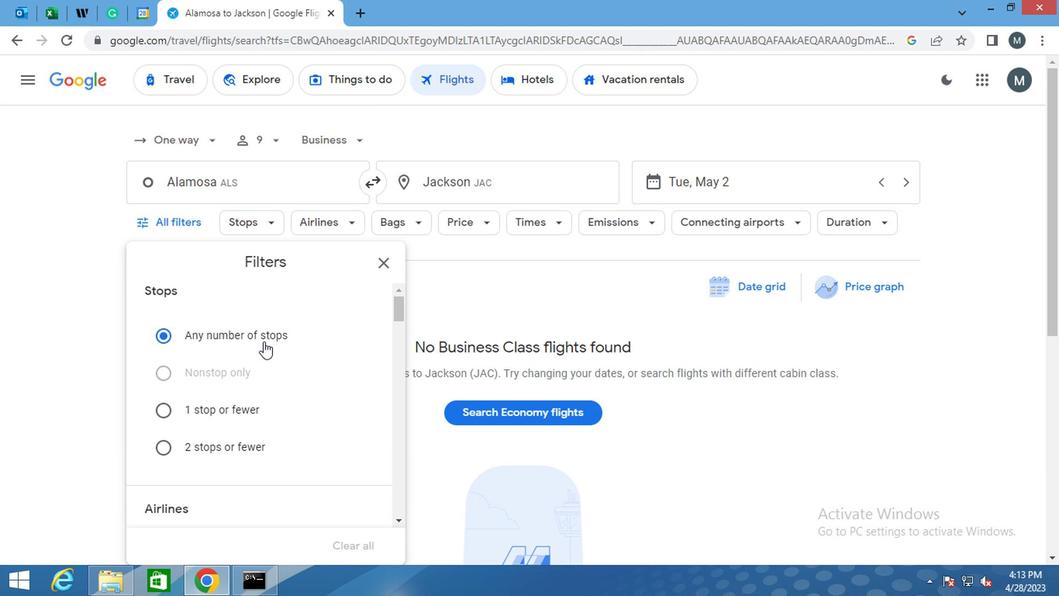 
Action: Mouse moved to (261, 343)
Screenshot: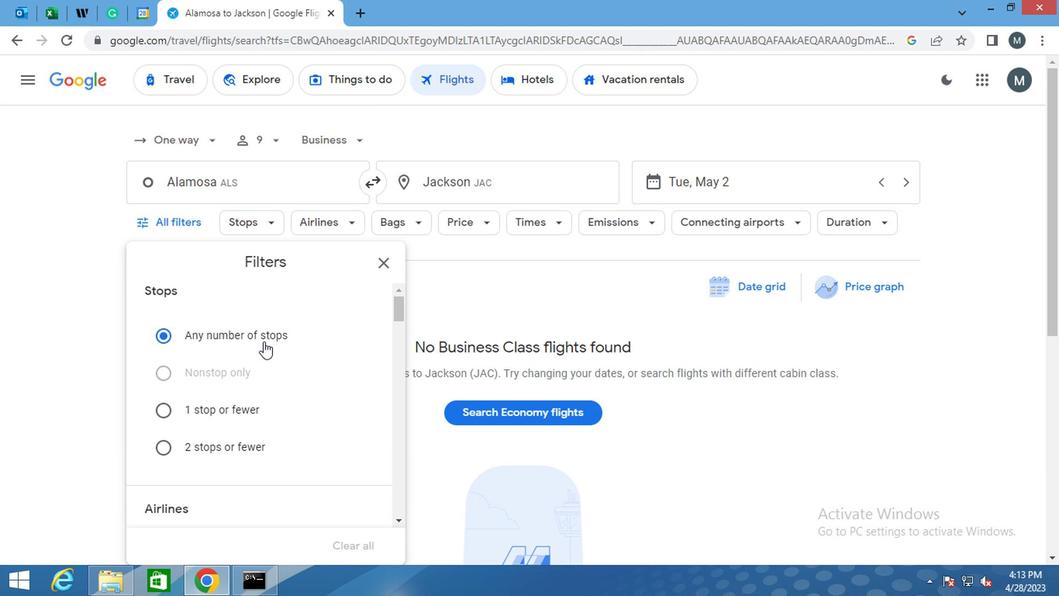 
Action: Mouse scrolled (261, 342) with delta (0, -1)
Screenshot: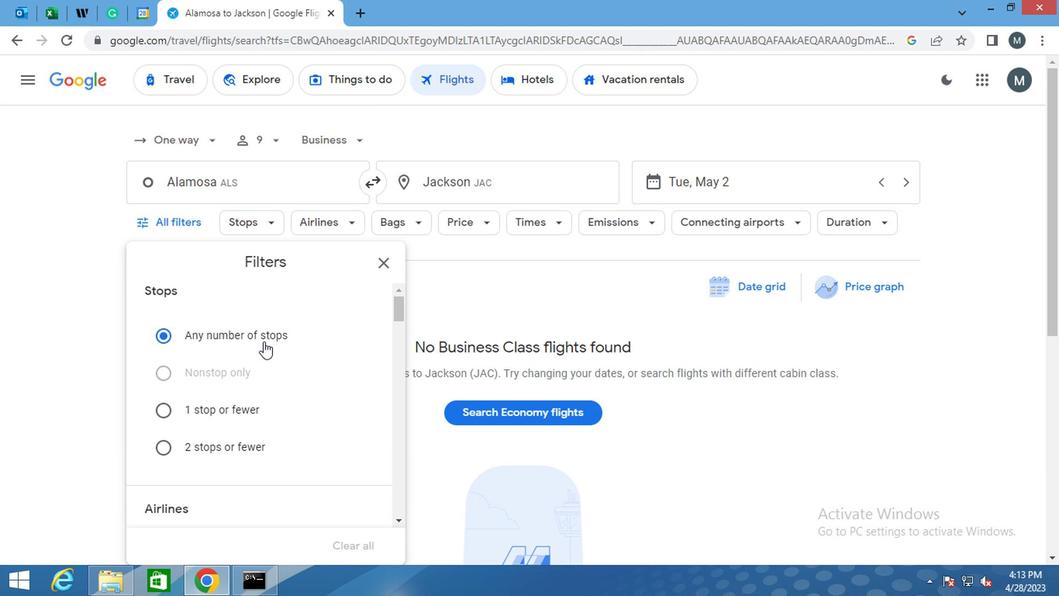 
Action: Mouse moved to (364, 398)
Screenshot: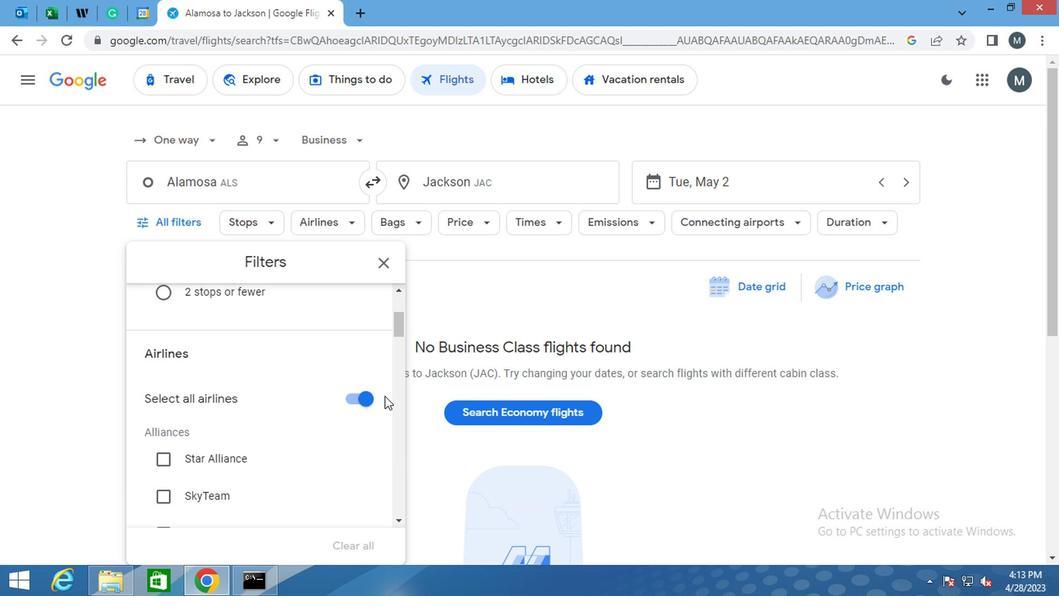 
Action: Mouse pressed left at (364, 398)
Screenshot: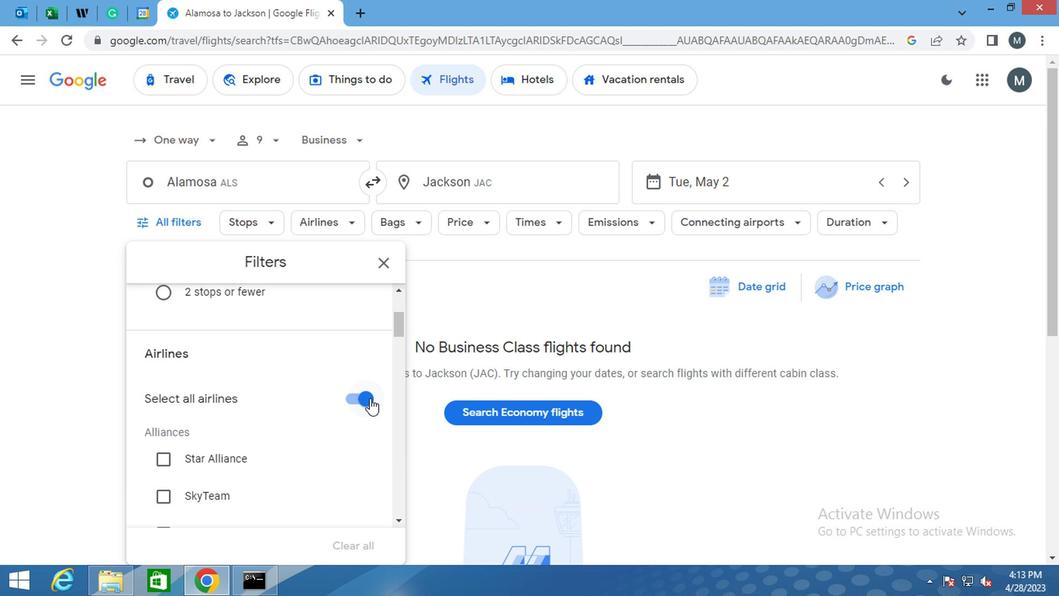 
Action: Mouse moved to (282, 363)
Screenshot: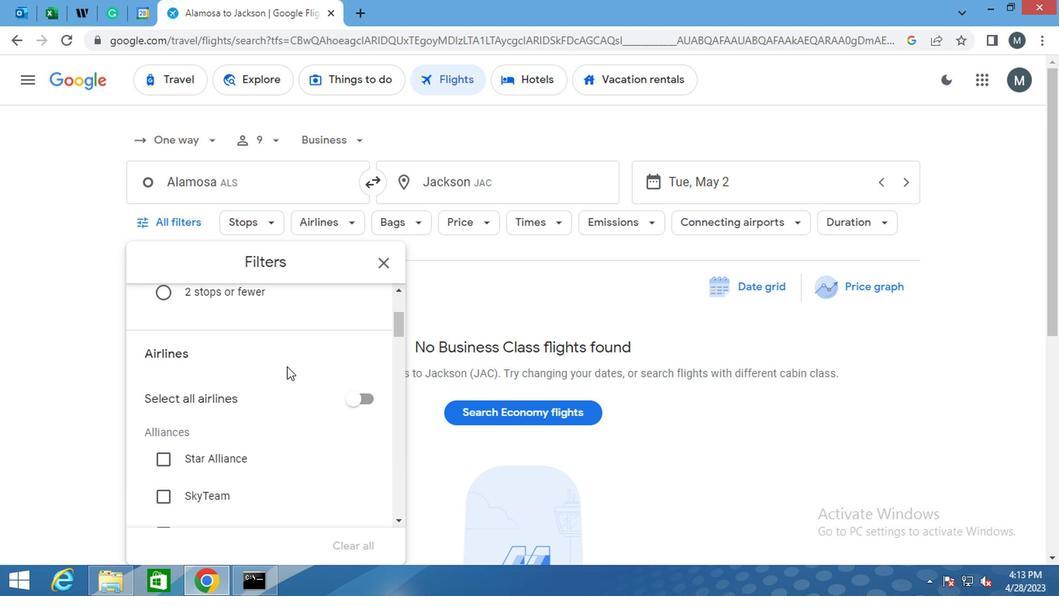 
Action: Mouse scrolled (282, 362) with delta (0, 0)
Screenshot: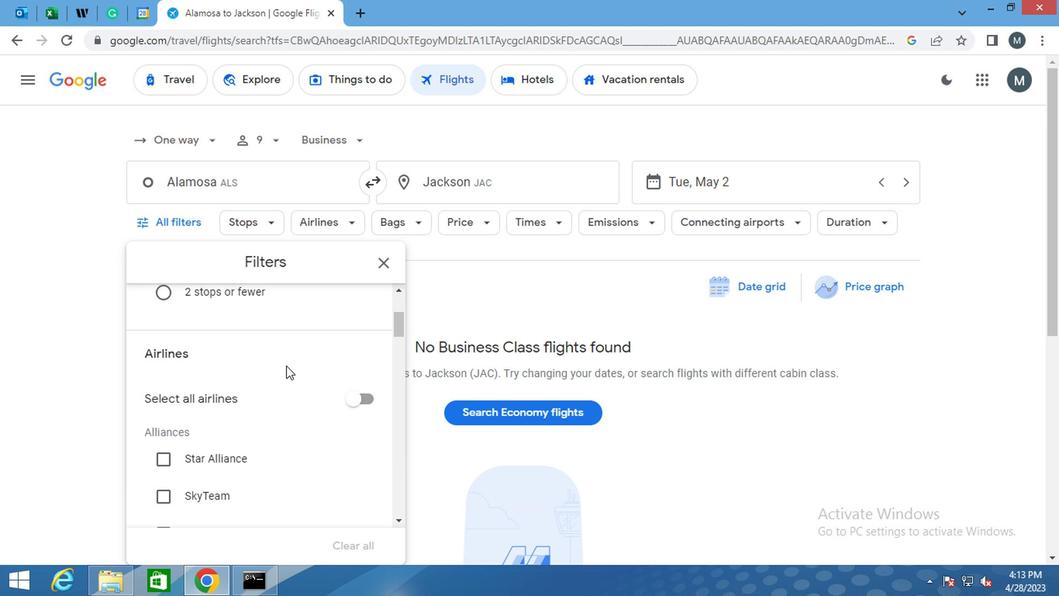 
Action: Mouse scrolled (282, 362) with delta (0, 0)
Screenshot: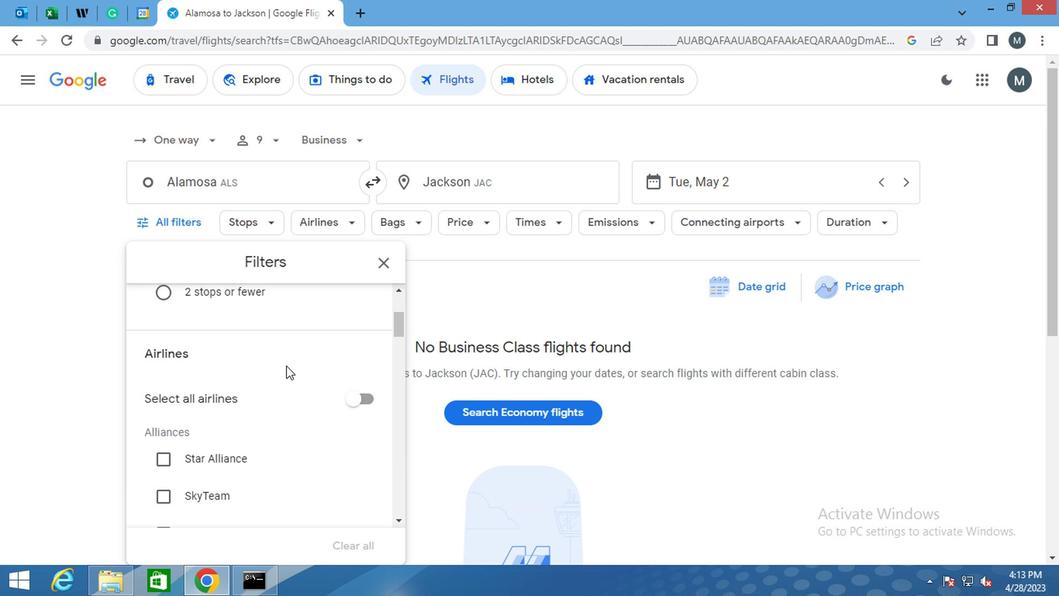 
Action: Mouse moved to (247, 380)
Screenshot: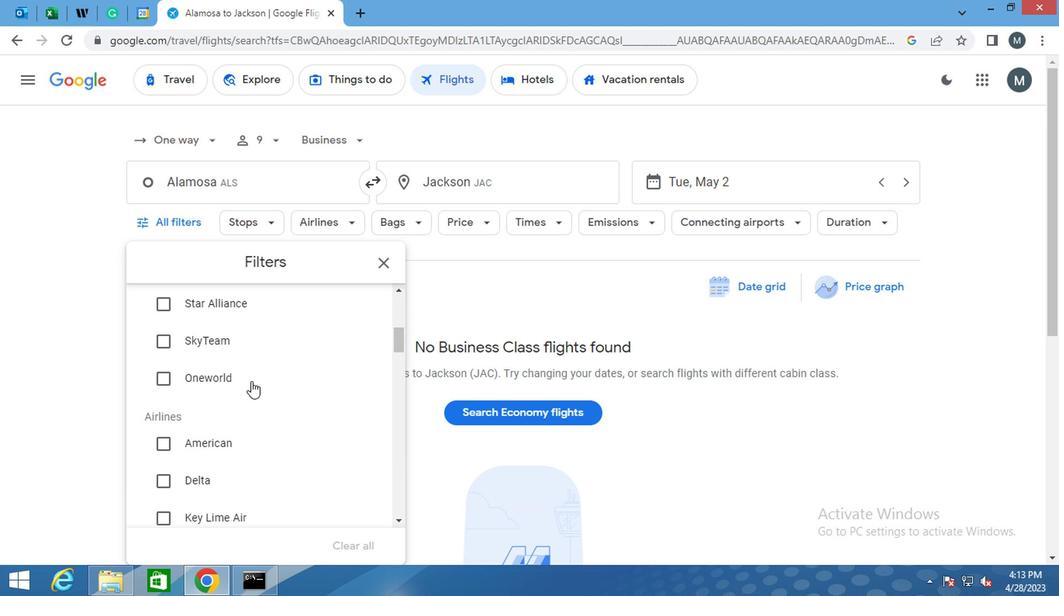 
Action: Mouse scrolled (247, 380) with delta (0, 0)
Screenshot: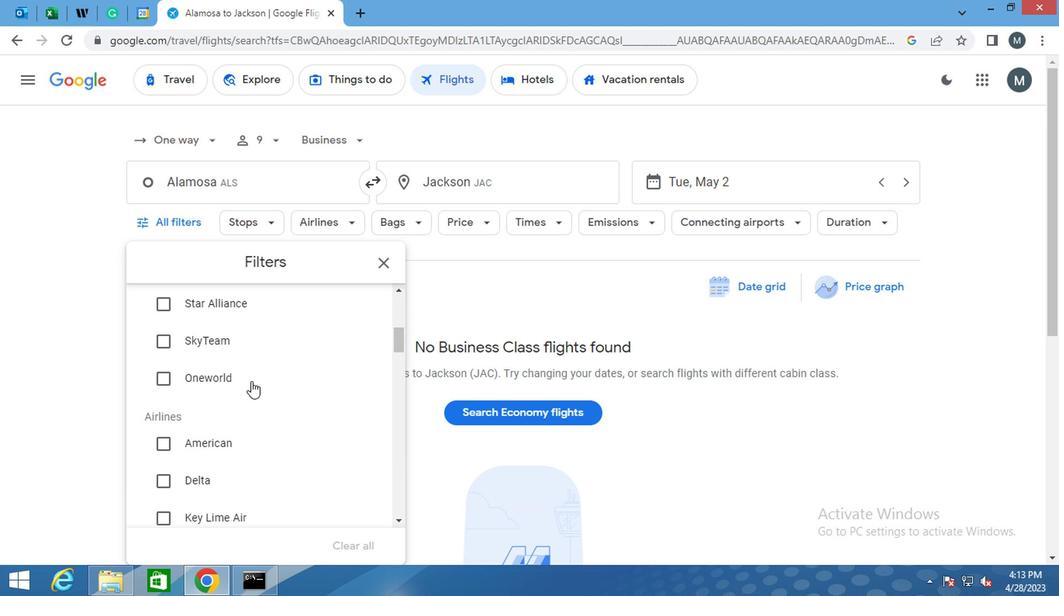 
Action: Mouse moved to (240, 389)
Screenshot: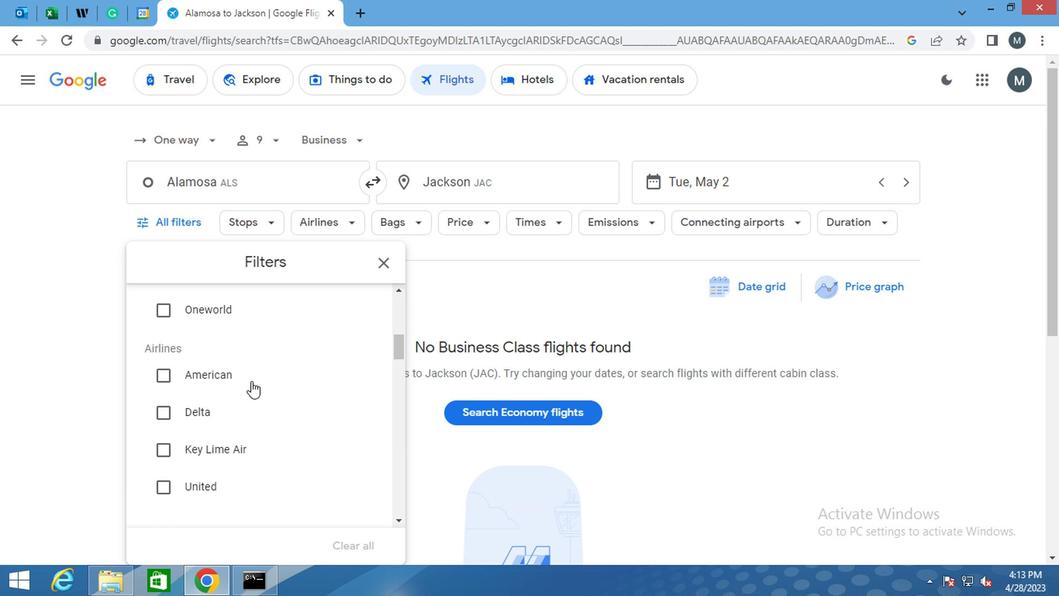 
Action: Mouse scrolled (240, 388) with delta (0, -1)
Screenshot: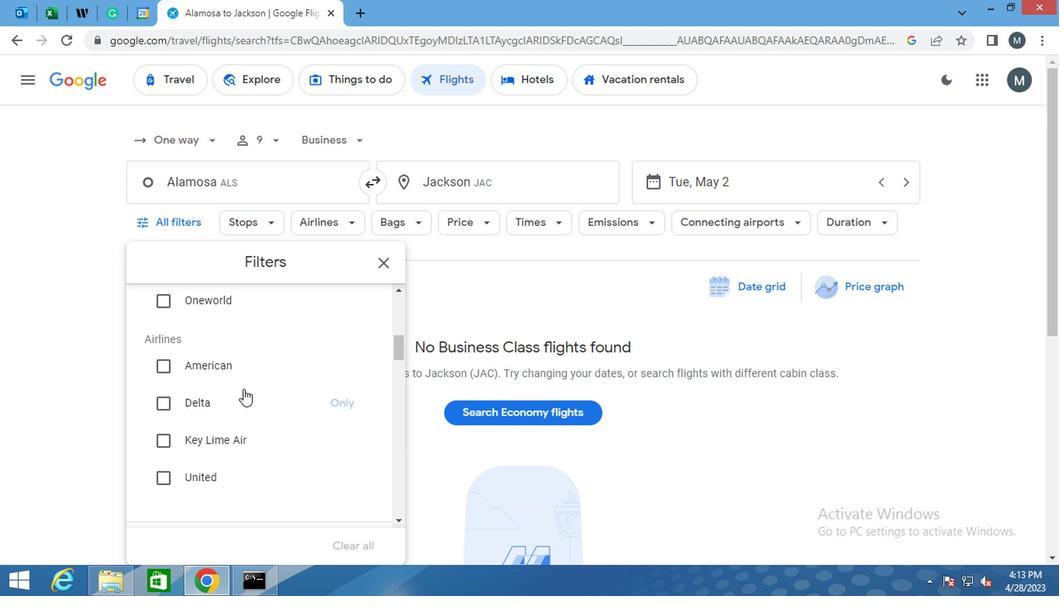 
Action: Mouse moved to (251, 382)
Screenshot: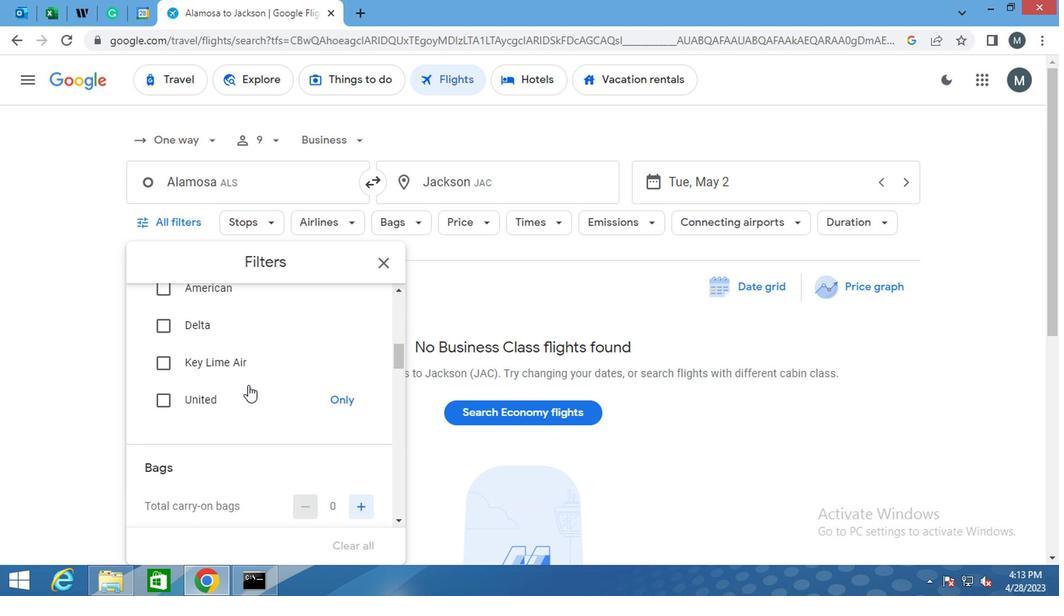 
Action: Mouse scrolled (251, 380) with delta (0, -1)
Screenshot: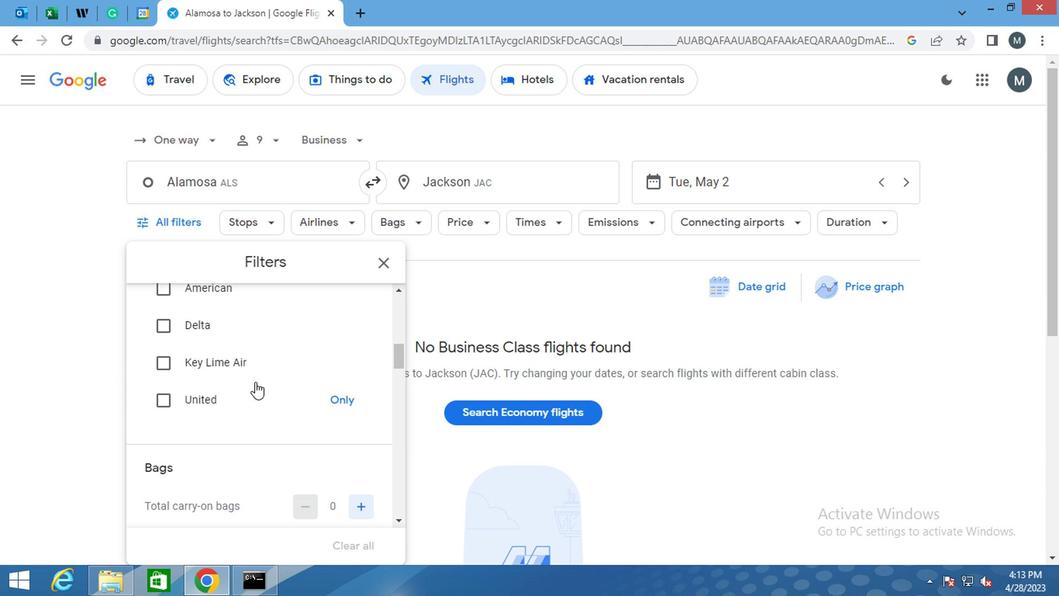 
Action: Mouse moved to (349, 430)
Screenshot: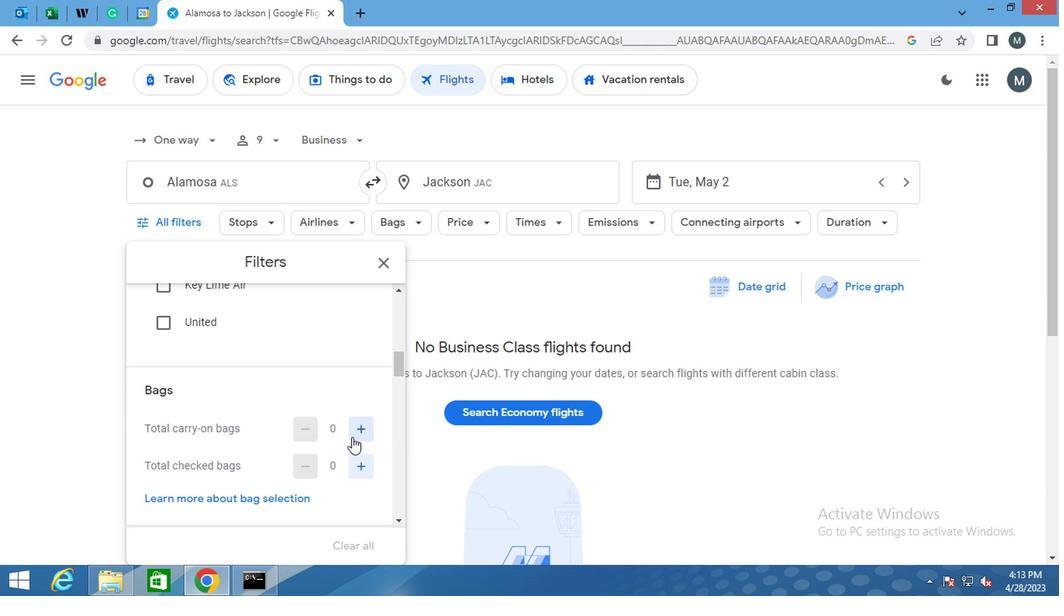 
Action: Mouse pressed left at (349, 430)
Screenshot: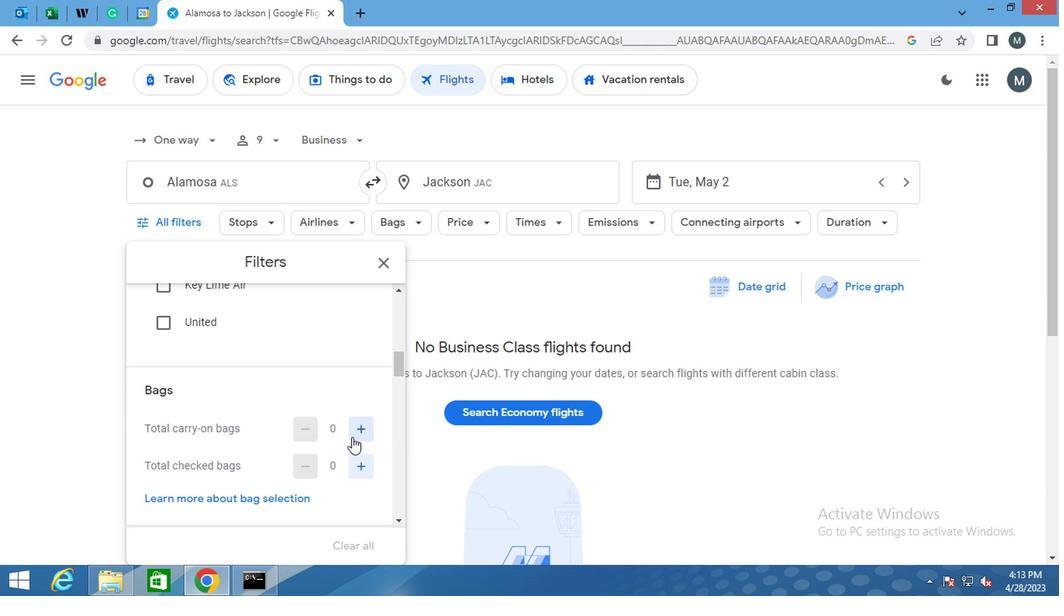 
Action: Mouse moved to (266, 418)
Screenshot: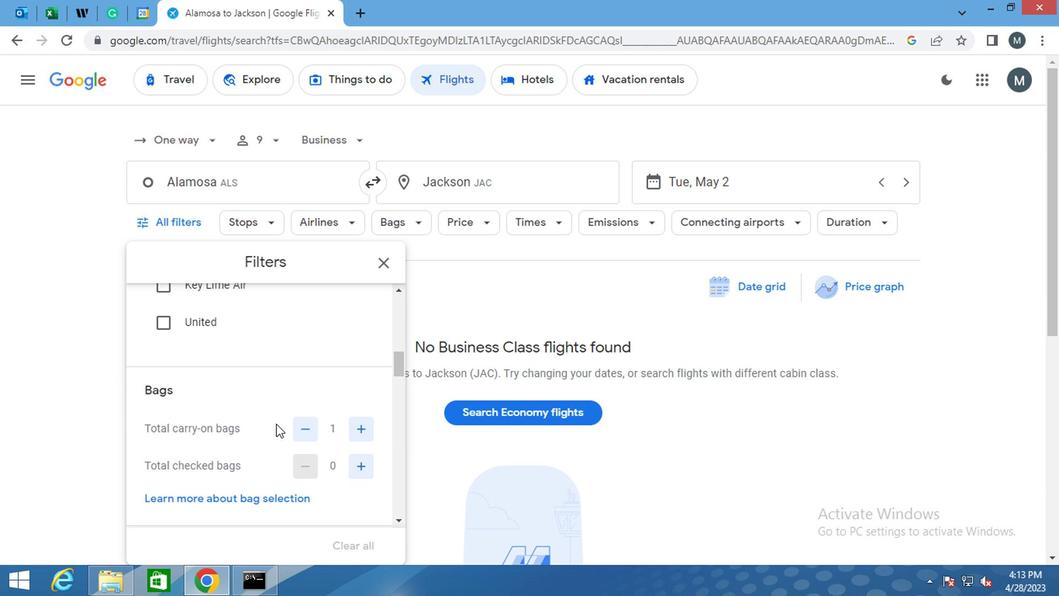 
Action: Mouse scrolled (266, 417) with delta (0, 0)
Screenshot: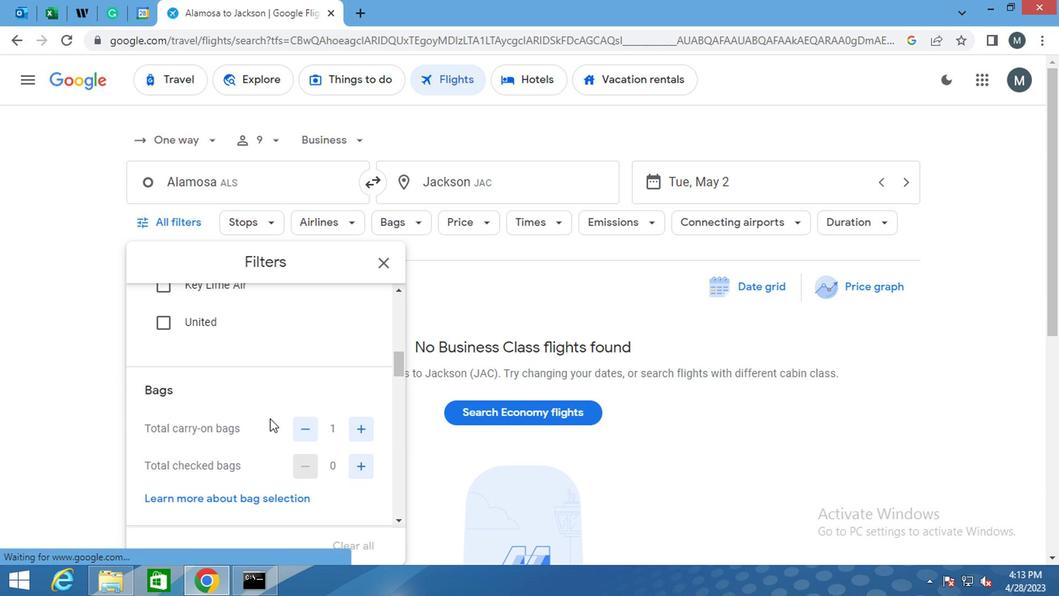 
Action: Mouse scrolled (266, 417) with delta (0, 0)
Screenshot: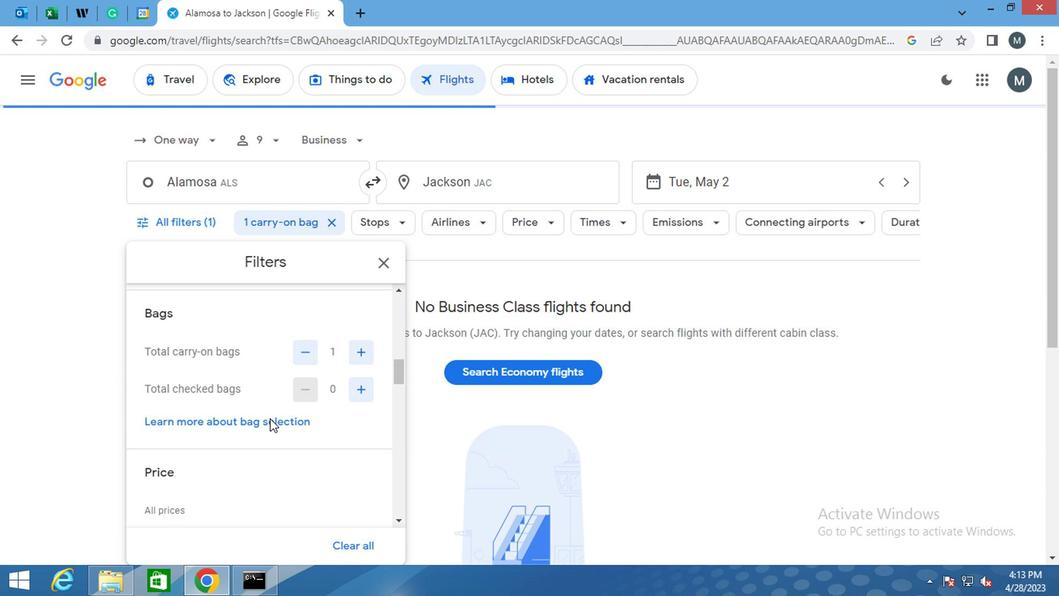 
Action: Mouse scrolled (266, 419) with delta (0, 1)
Screenshot: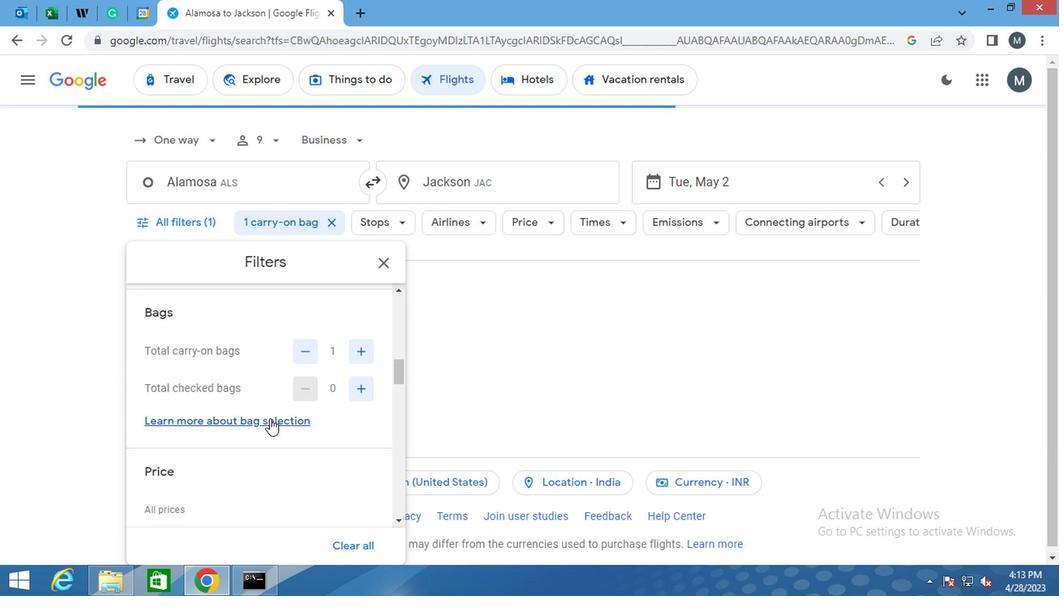 
Action: Mouse moved to (249, 421)
Screenshot: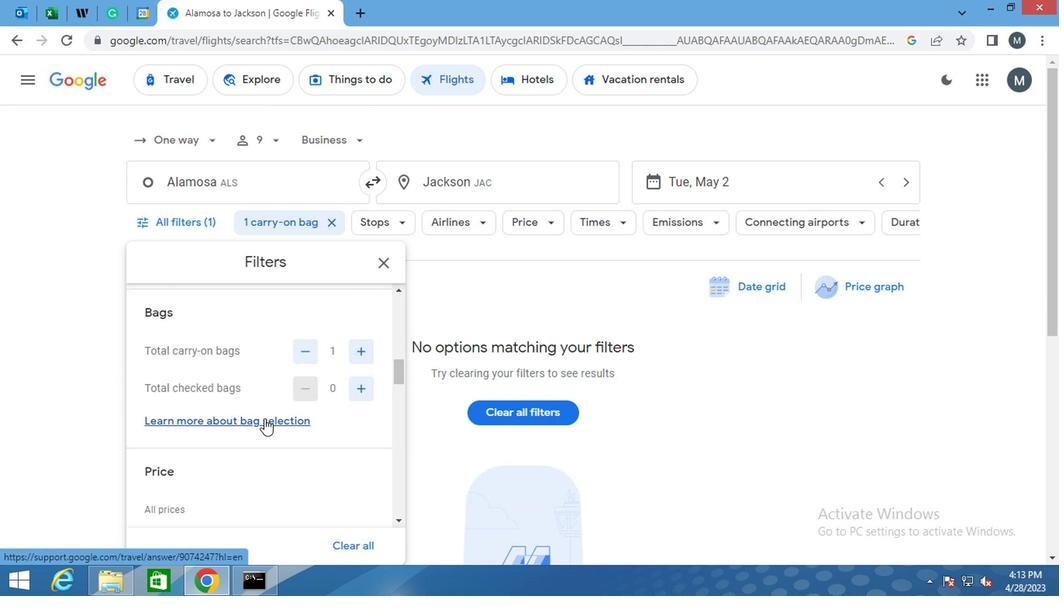 
Action: Mouse scrolled (249, 420) with delta (0, -1)
Screenshot: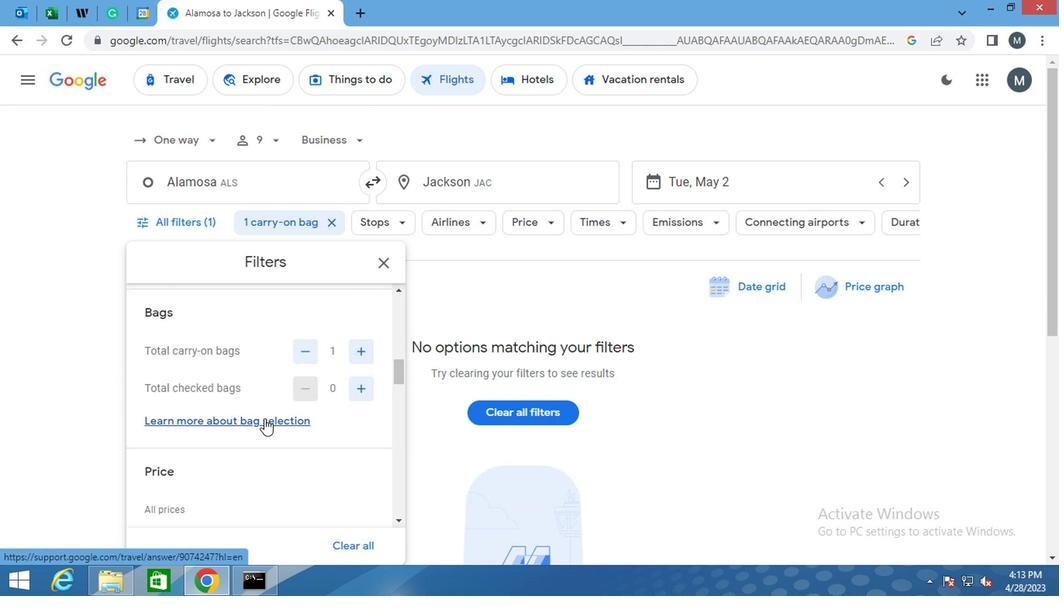 
Action: Mouse moved to (262, 460)
Screenshot: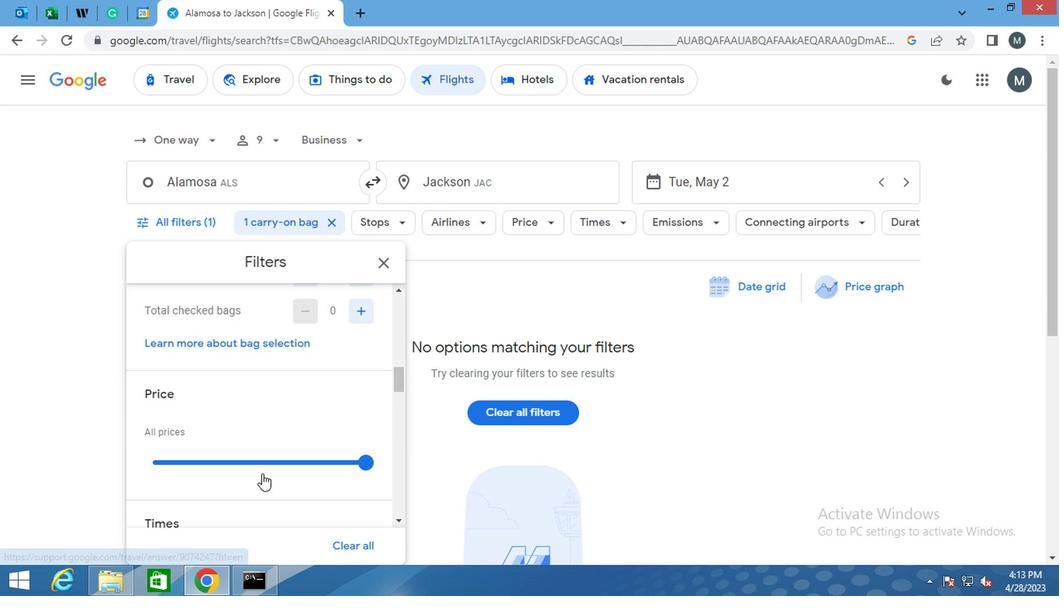 
Action: Mouse pressed left at (262, 460)
Screenshot: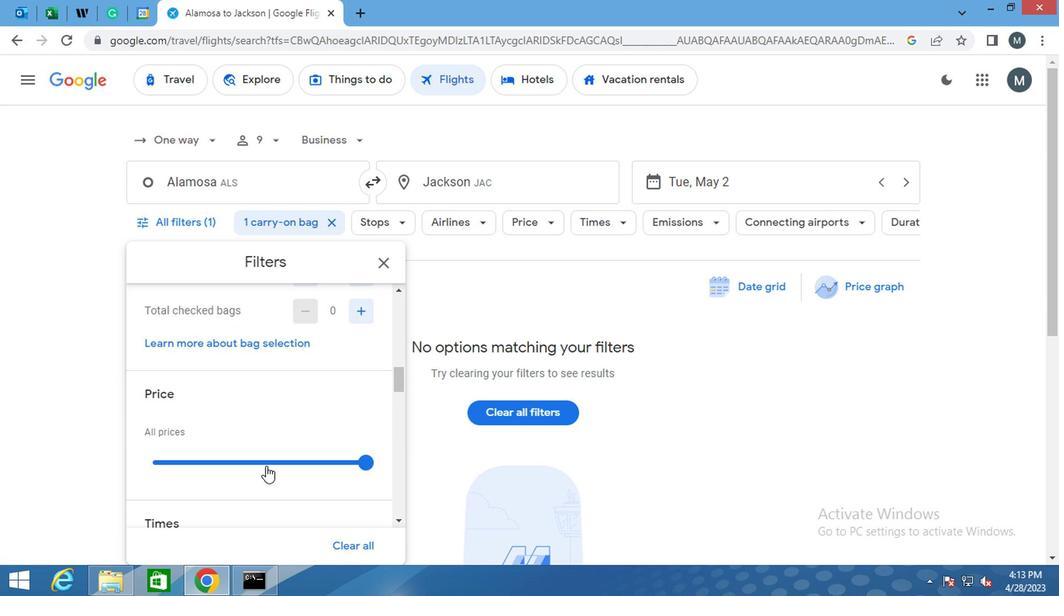 
Action: Mouse pressed left at (262, 460)
Screenshot: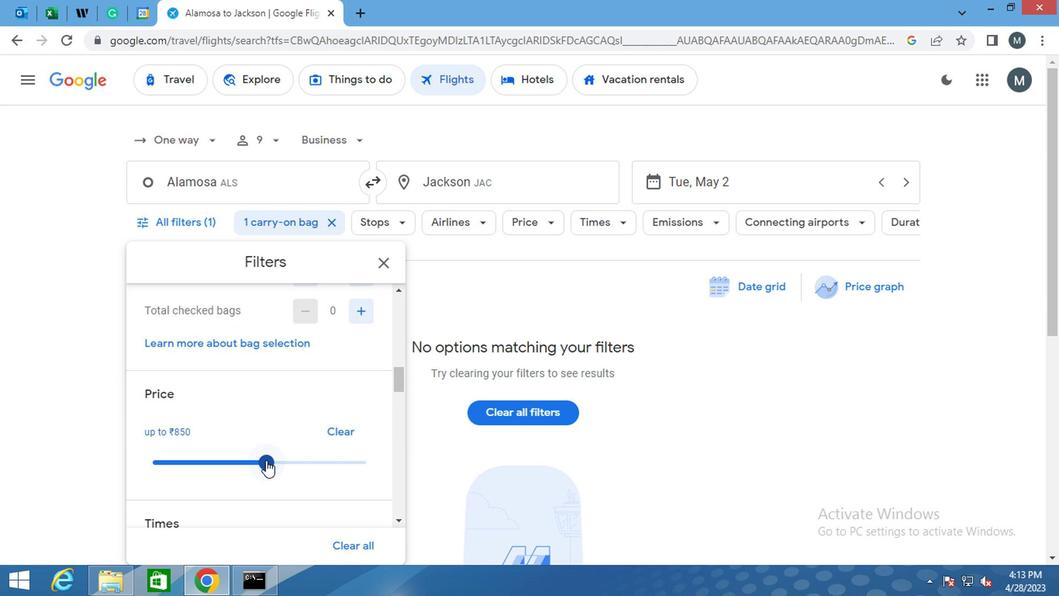 
Action: Mouse moved to (262, 427)
Screenshot: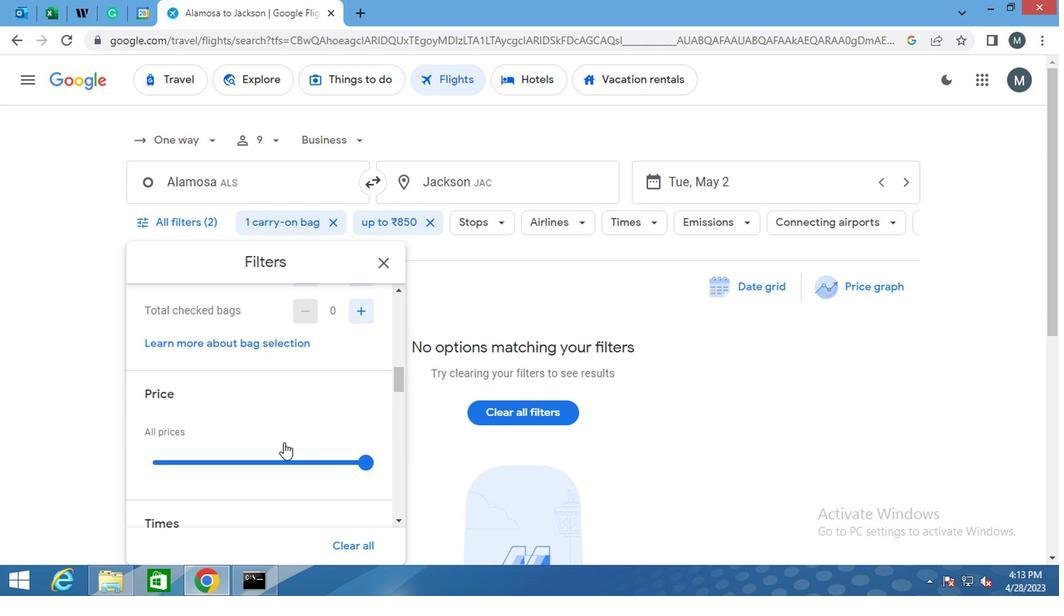 
Action: Mouse scrolled (262, 426) with delta (0, -1)
Screenshot: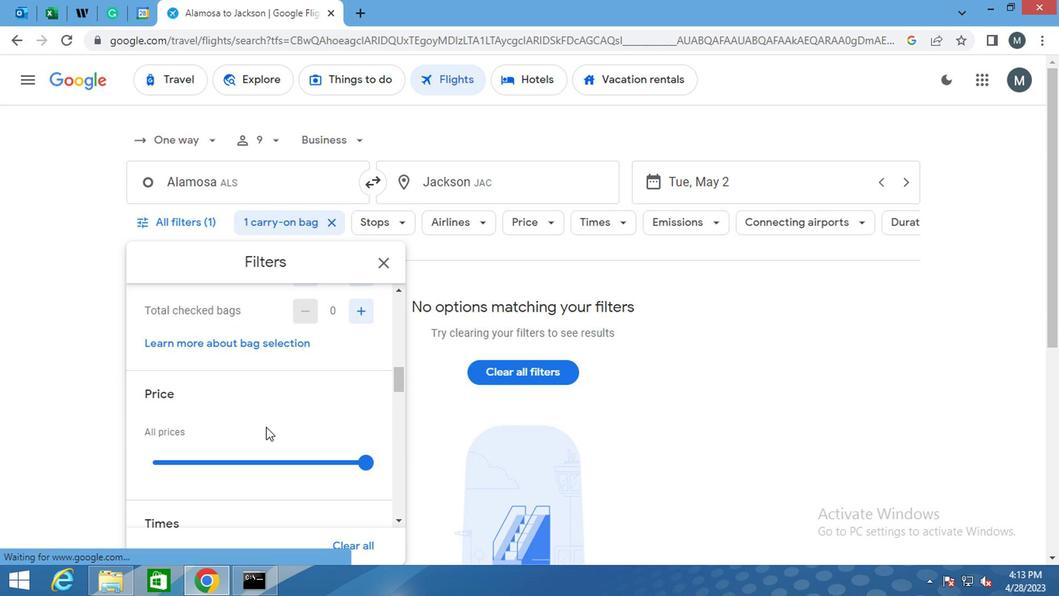 
Action: Mouse moved to (255, 423)
Screenshot: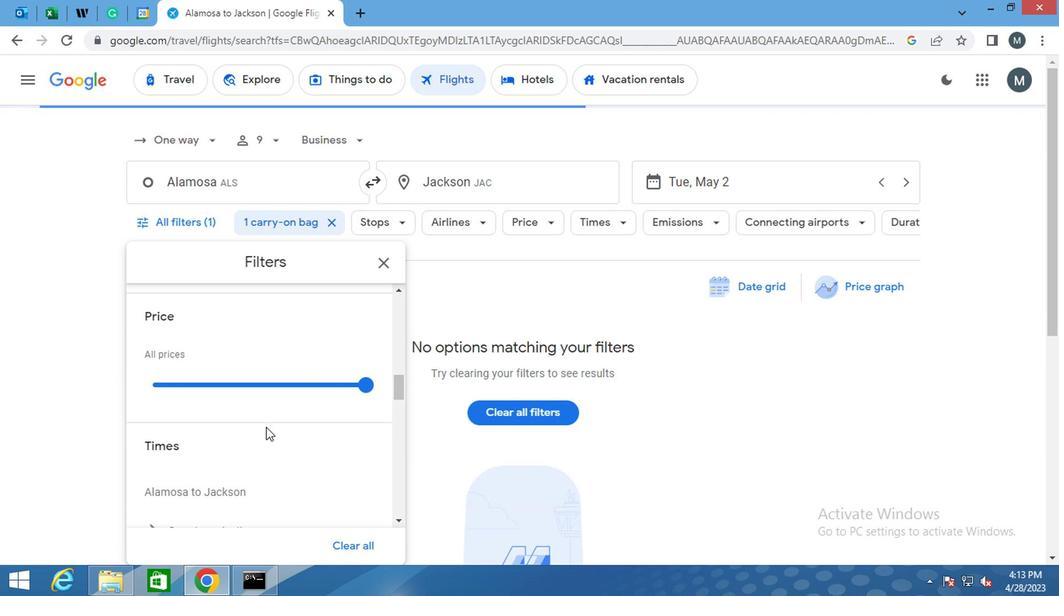 
Action: Mouse scrolled (255, 422) with delta (0, -1)
Screenshot: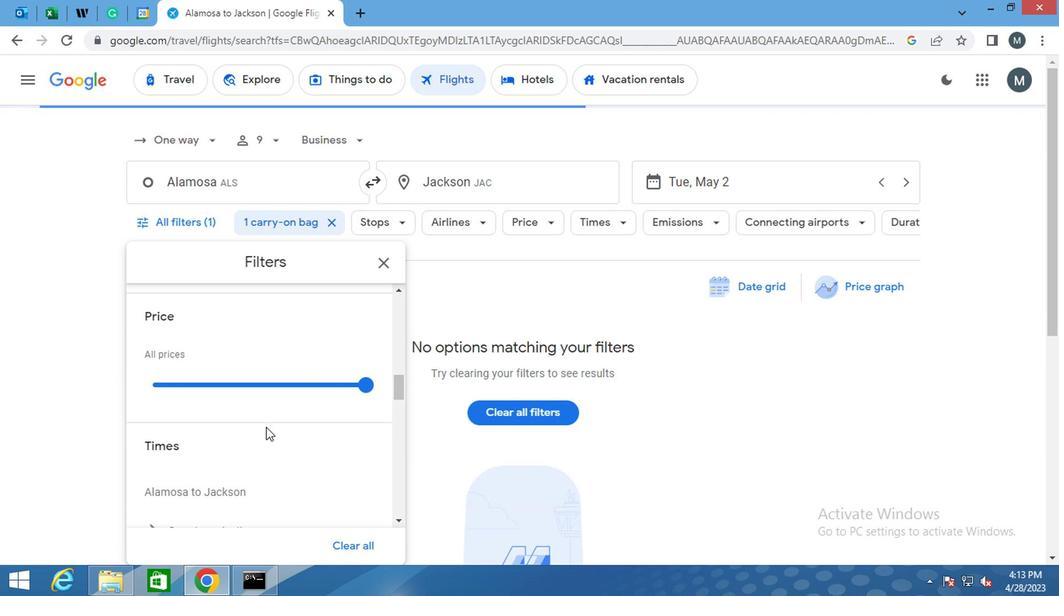 
Action: Mouse moved to (258, 484)
Screenshot: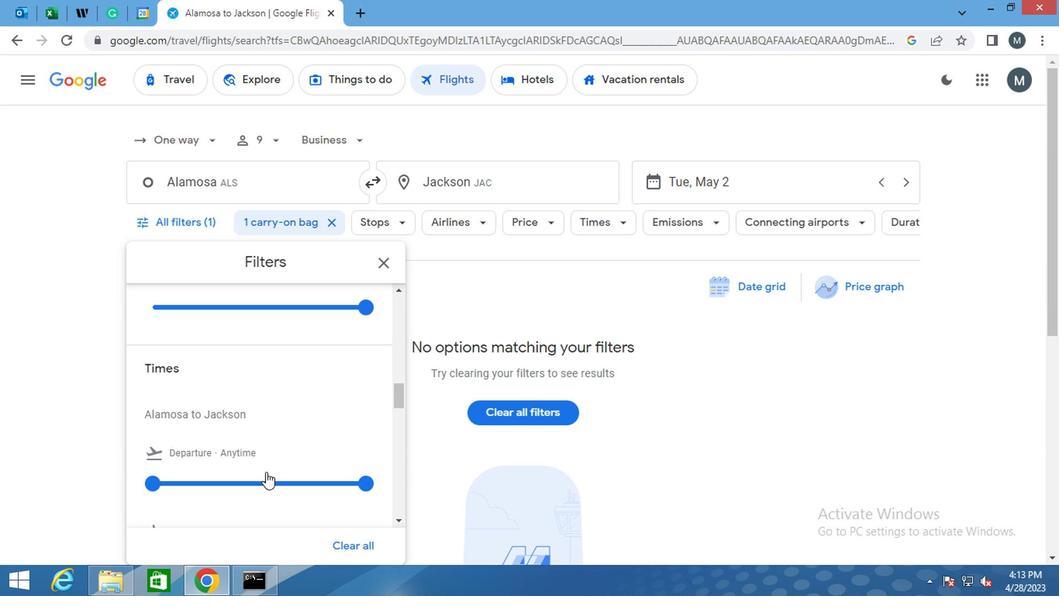 
Action: Mouse pressed left at (258, 484)
Screenshot: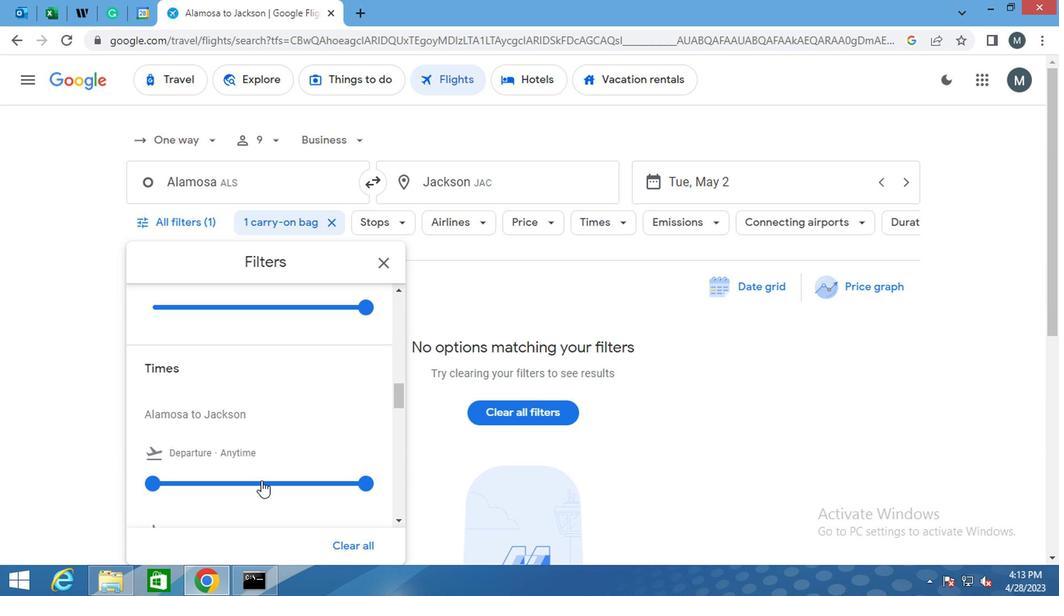 
Action: Mouse moved to (266, 478)
Screenshot: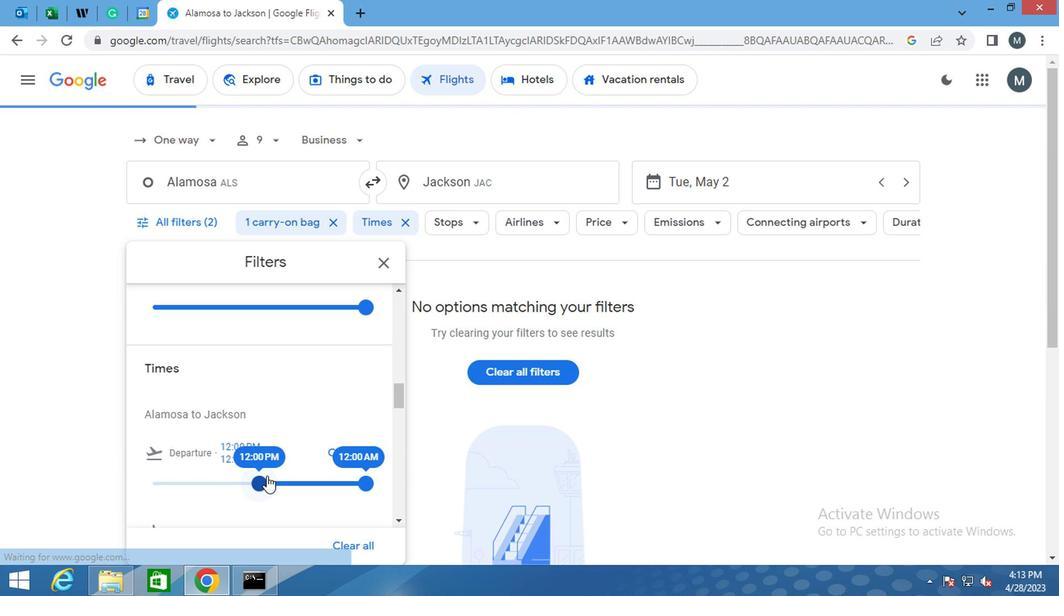 
Action: Mouse pressed left at (266, 478)
Screenshot: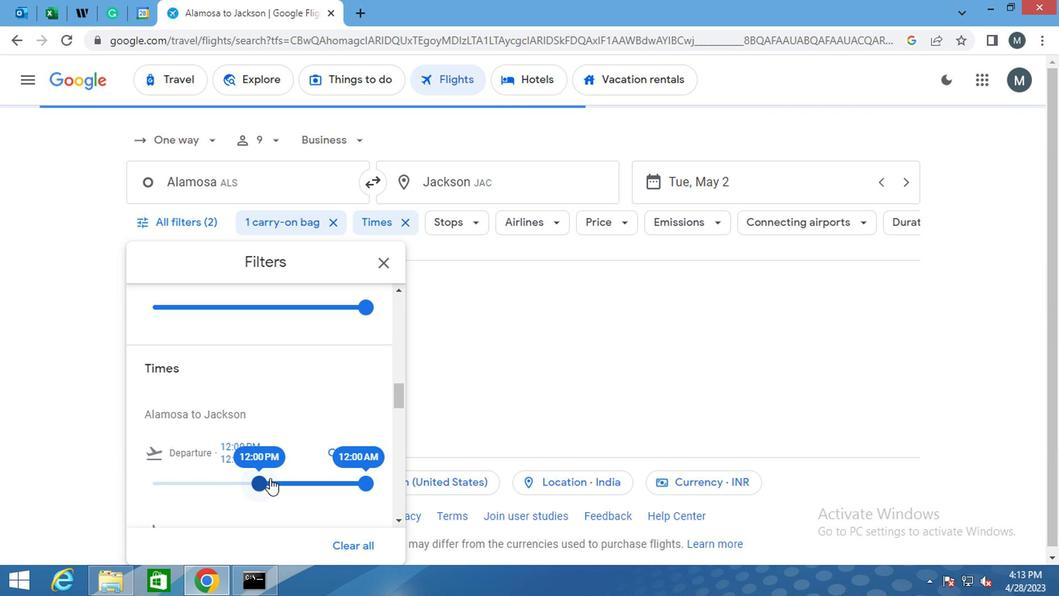 
Action: Mouse moved to (268, 478)
Screenshot: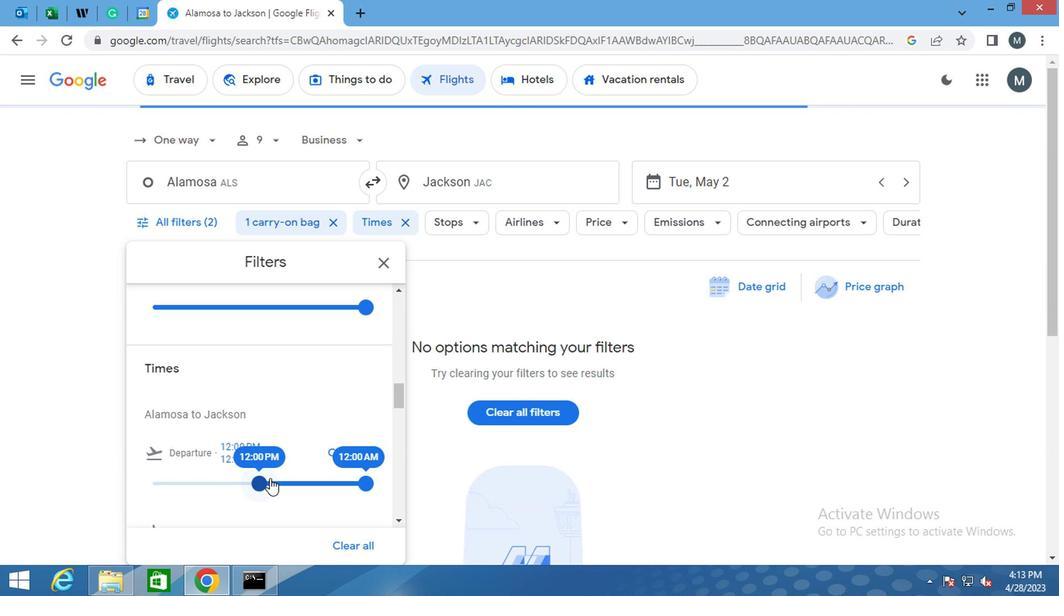 
Action: Mouse pressed left at (268, 478)
Screenshot: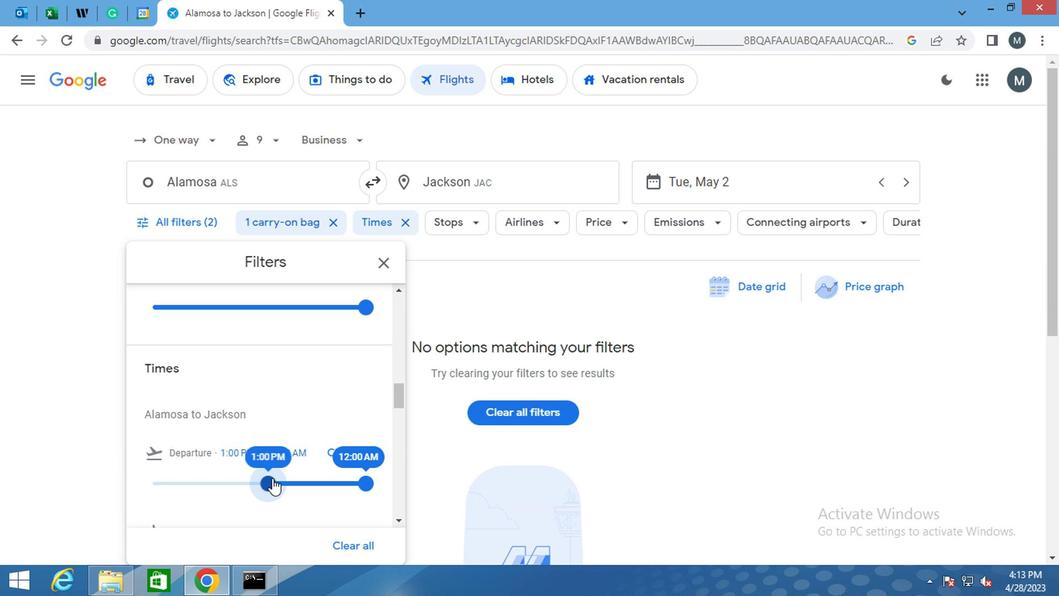 
Action: Mouse moved to (279, 480)
Screenshot: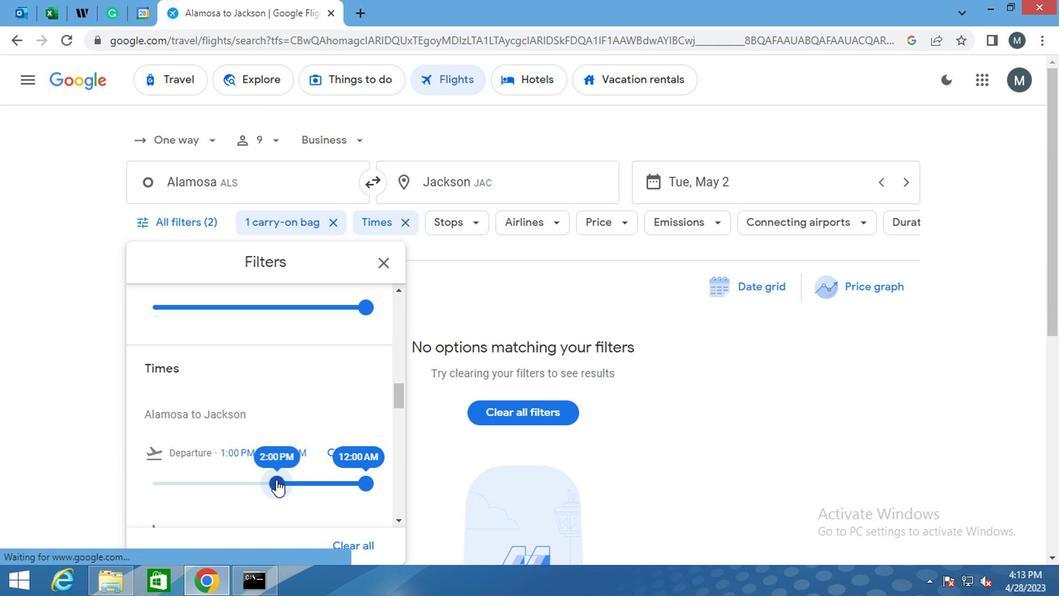 
Action: Mouse pressed left at (279, 480)
Screenshot: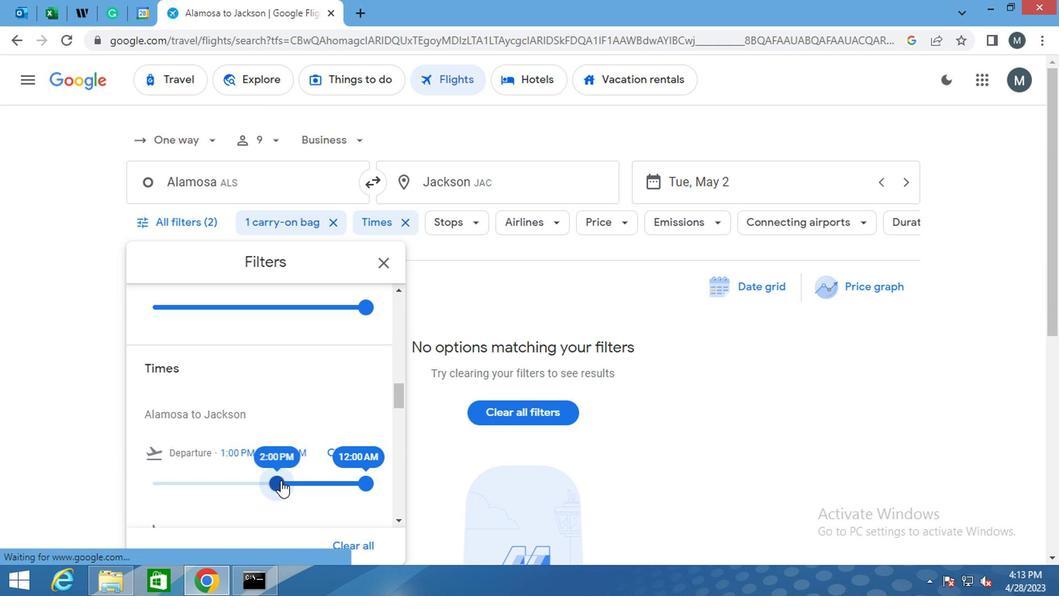 
Action: Mouse moved to (282, 480)
Screenshot: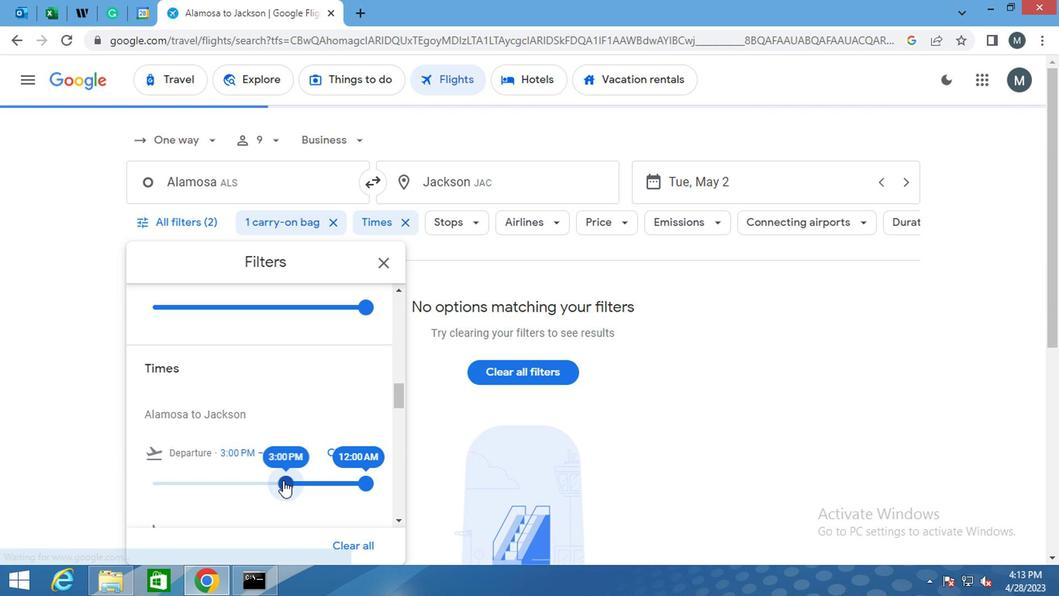 
Action: Mouse pressed left at (282, 480)
Screenshot: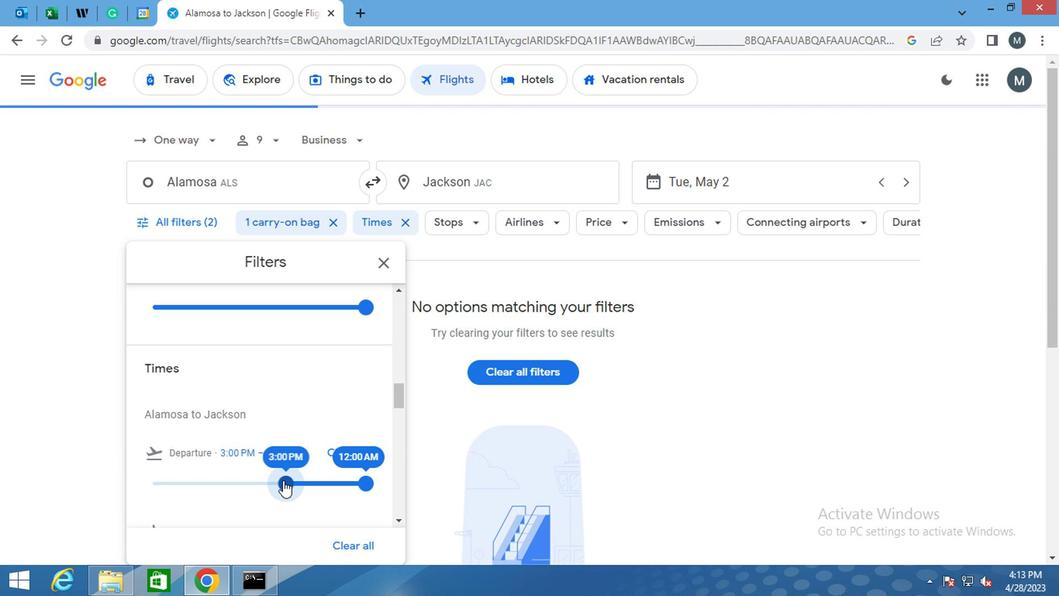 
Action: Mouse moved to (289, 481)
Screenshot: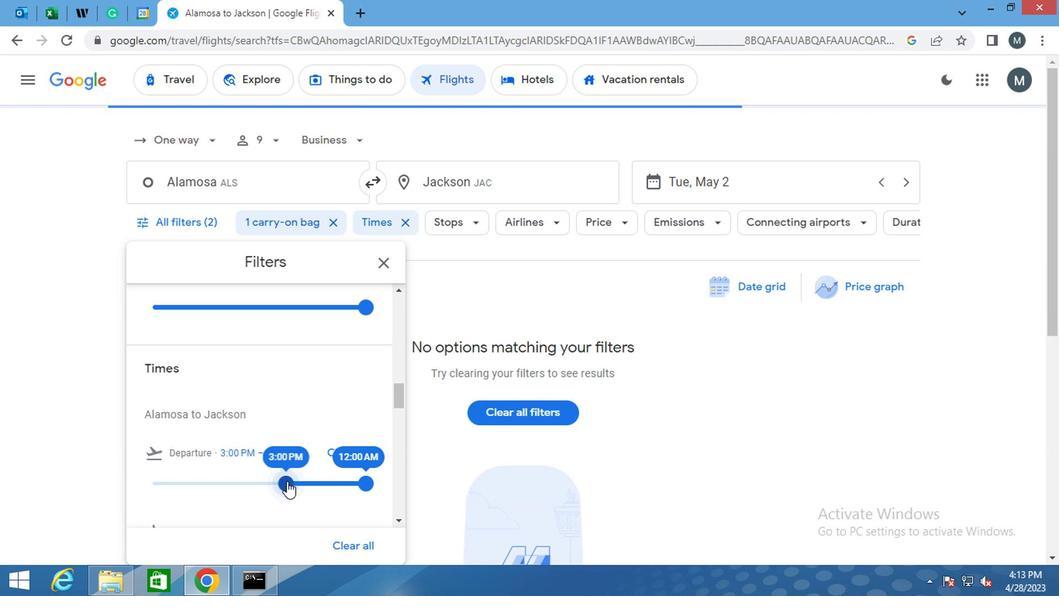 
Action: Mouse pressed left at (289, 481)
Screenshot: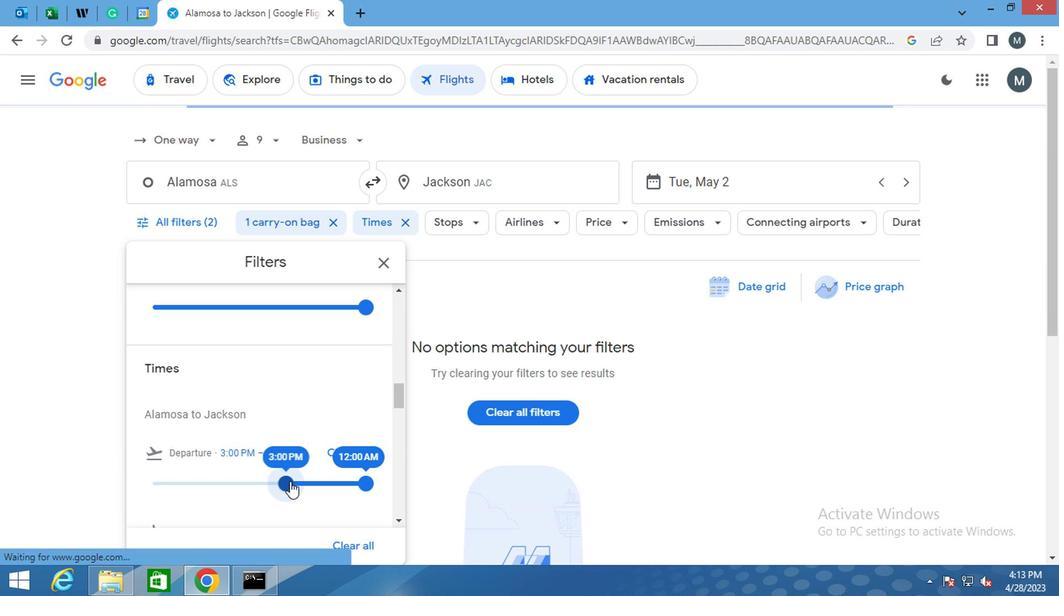 
Action: Mouse moved to (298, 480)
Screenshot: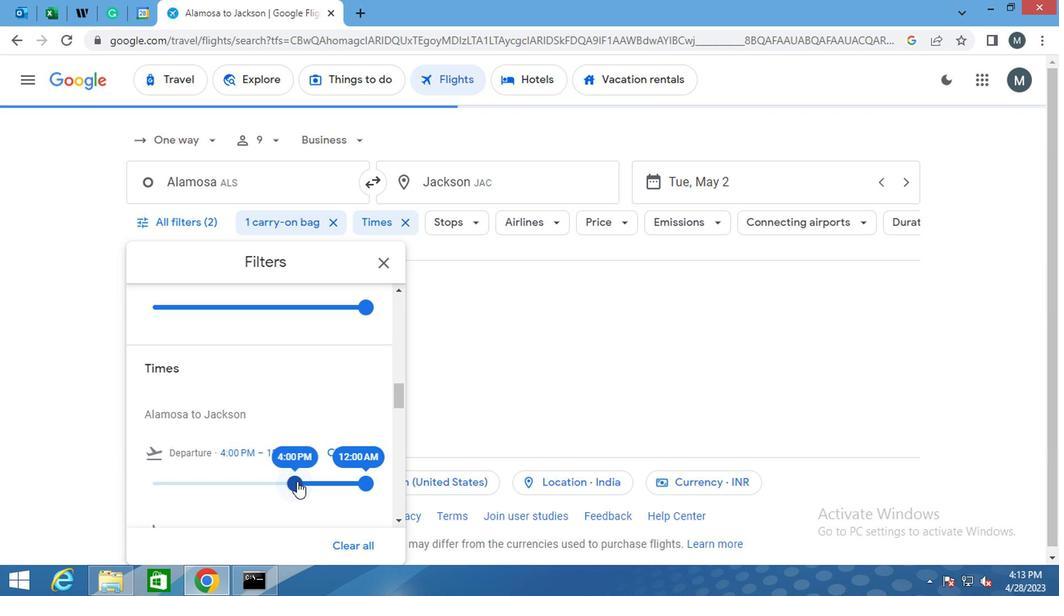 
Action: Mouse pressed left at (298, 480)
Screenshot: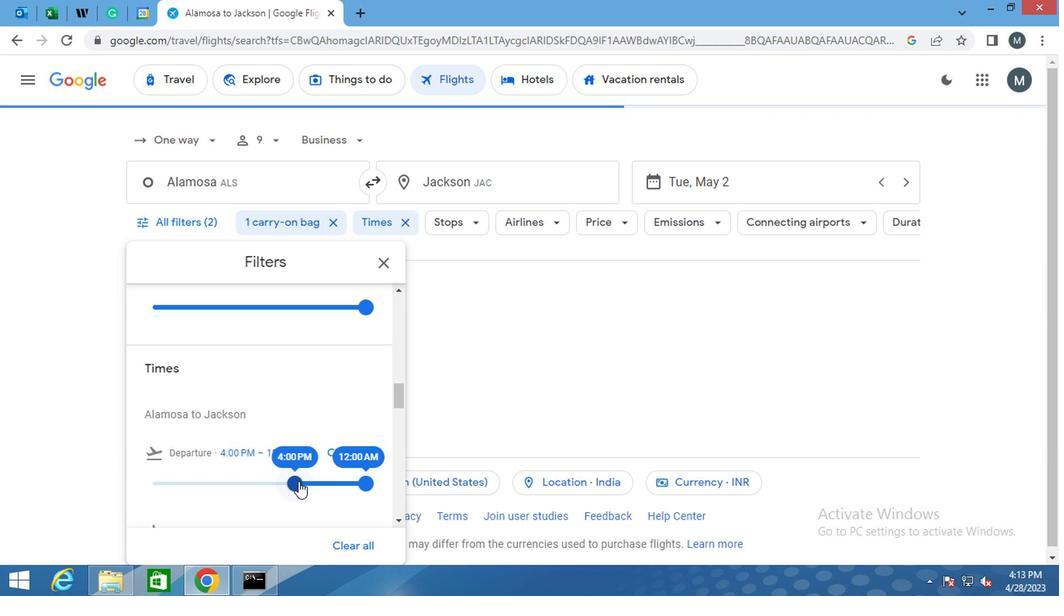 
Action: Mouse moved to (357, 483)
Screenshot: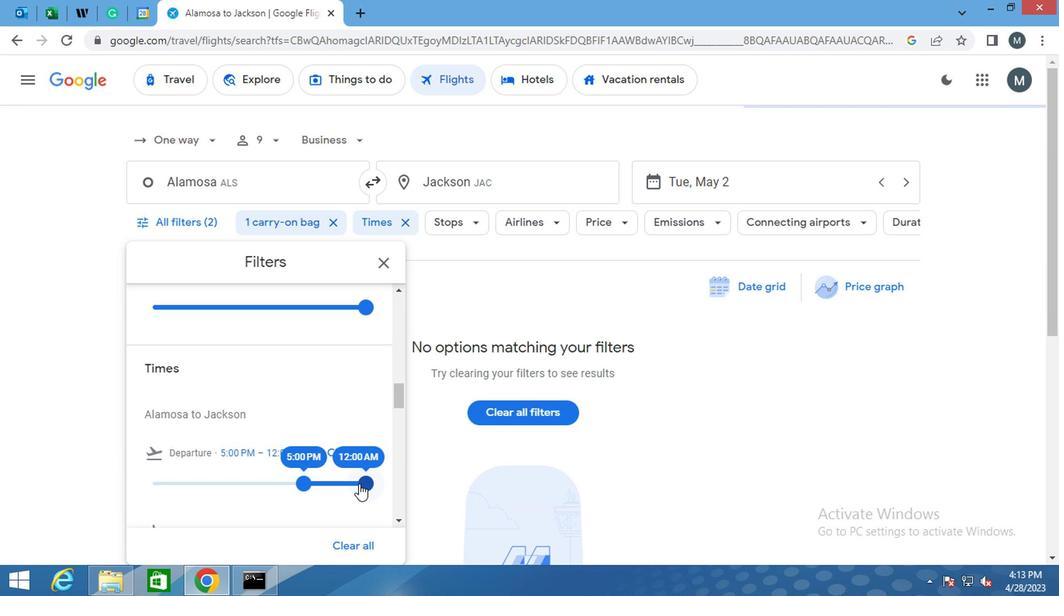 
Action: Mouse pressed left at (357, 483)
Screenshot: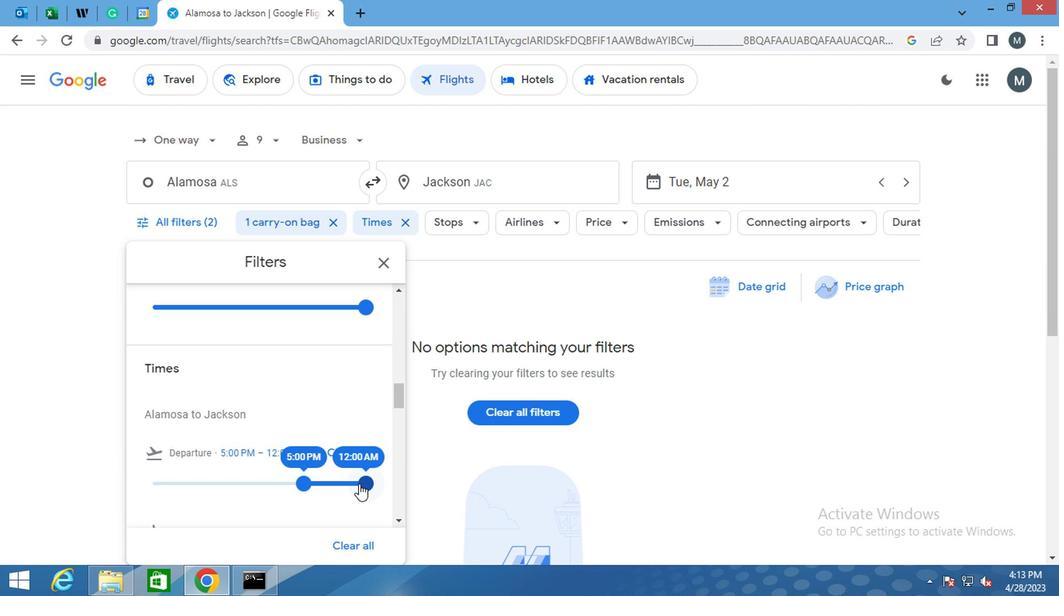 
Action: Mouse moved to (313, 474)
Screenshot: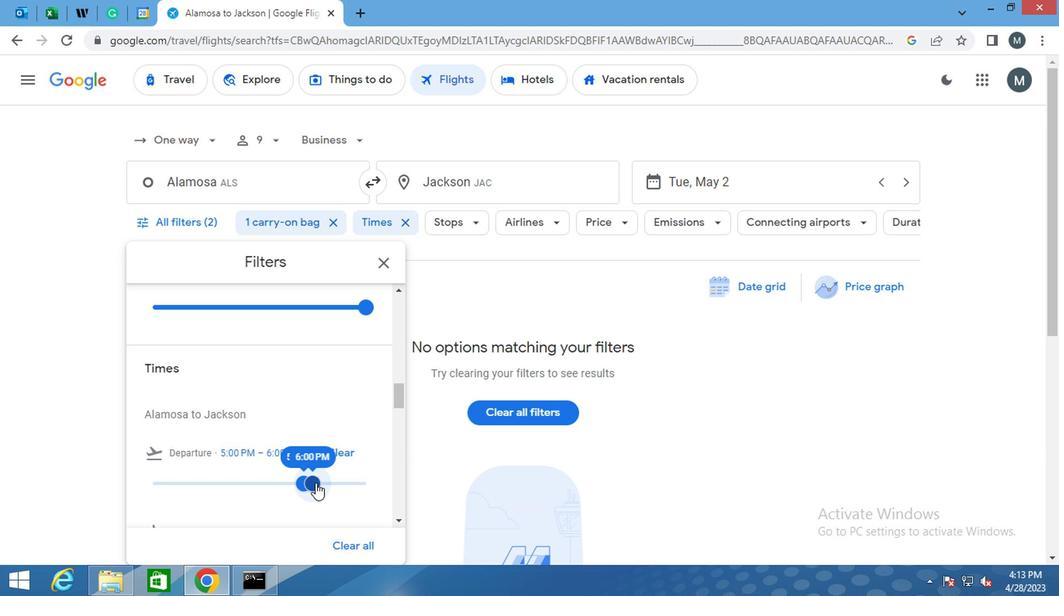 
Action: Mouse scrolled (313, 473) with delta (0, -1)
Screenshot: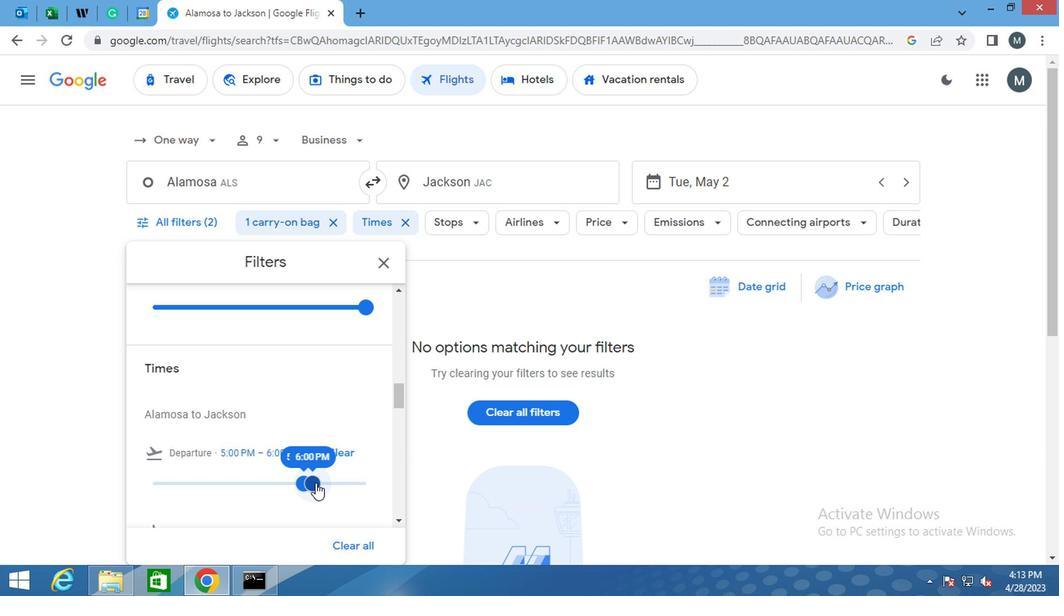 
Action: Mouse moved to (306, 472)
Screenshot: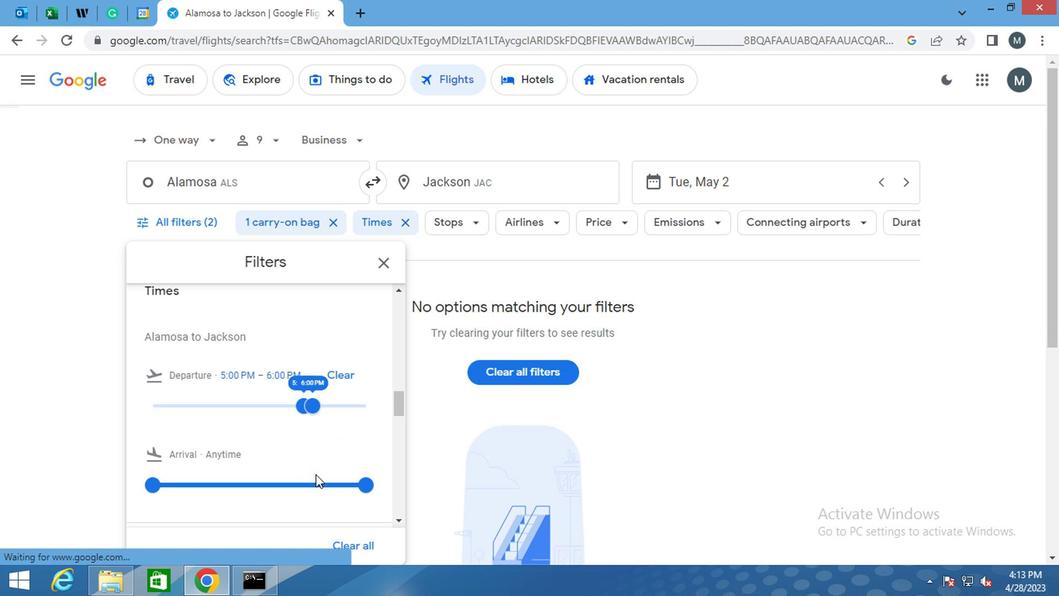 
Action: Mouse scrolled (306, 471) with delta (0, -1)
Screenshot: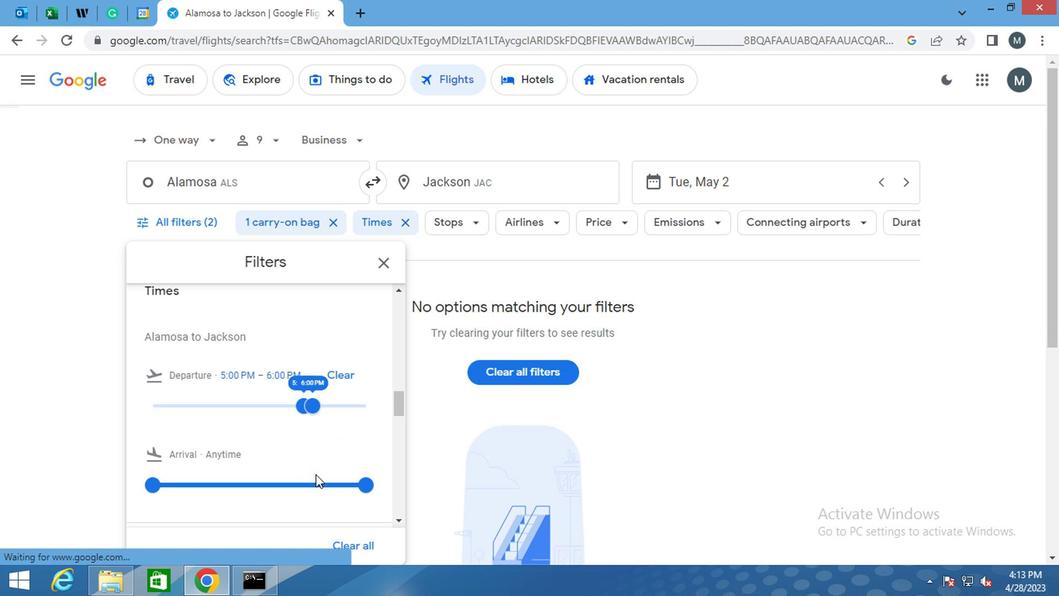 
Action: Mouse moved to (306, 472)
Screenshot: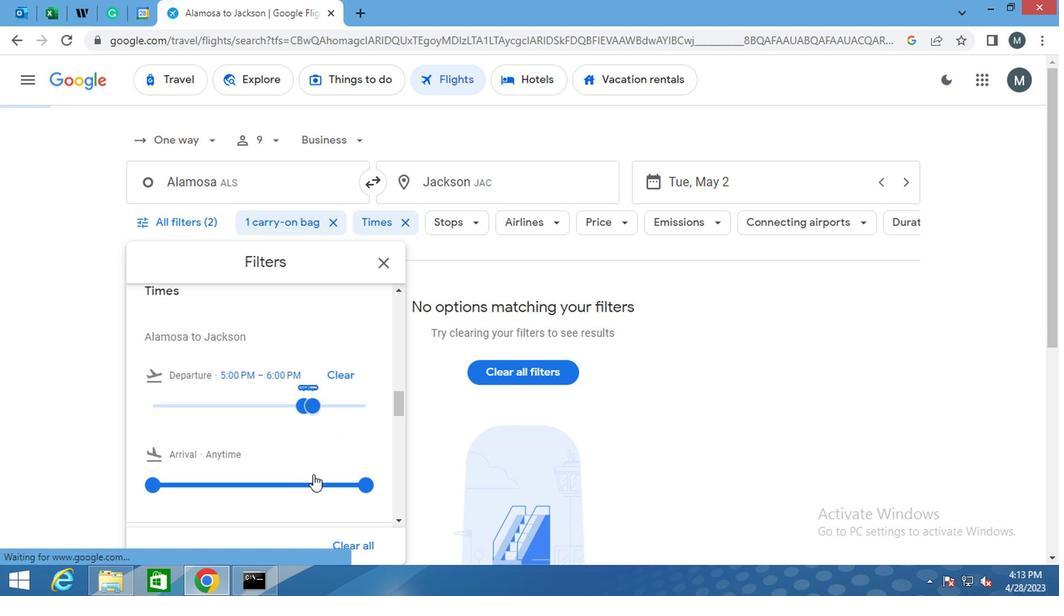 
Action: Mouse scrolled (306, 471) with delta (0, -1)
Screenshot: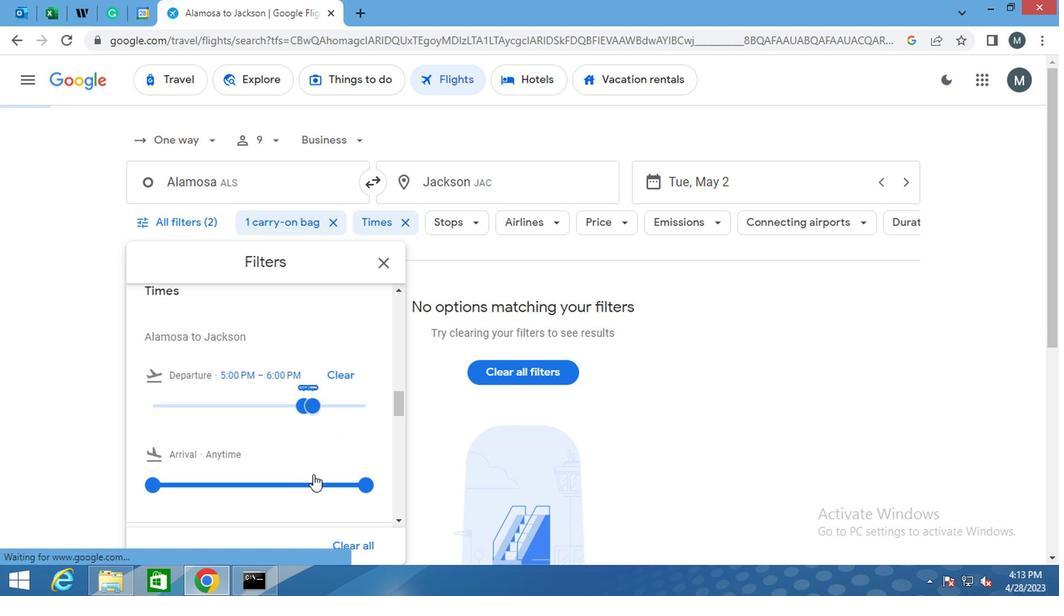 
Action: Mouse moved to (378, 259)
Screenshot: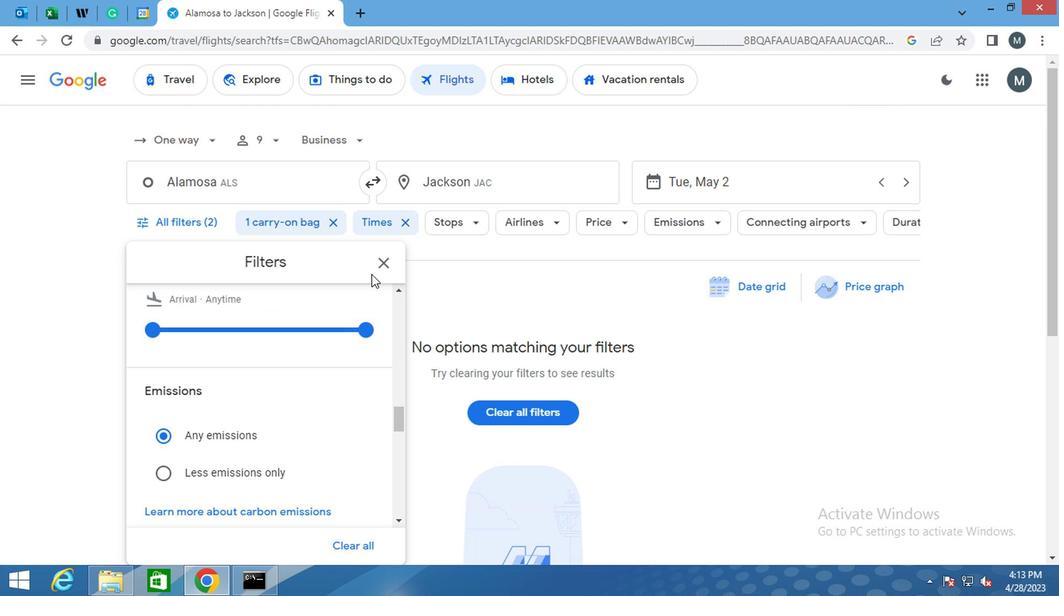 
Action: Mouse pressed left at (378, 259)
Screenshot: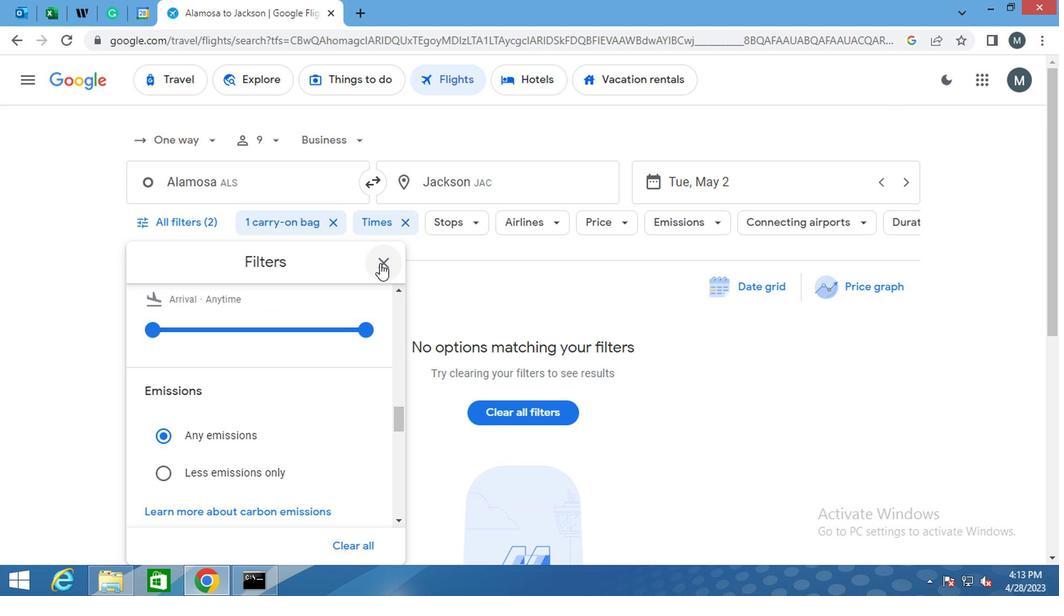 
Action: Mouse moved to (371, 264)
Screenshot: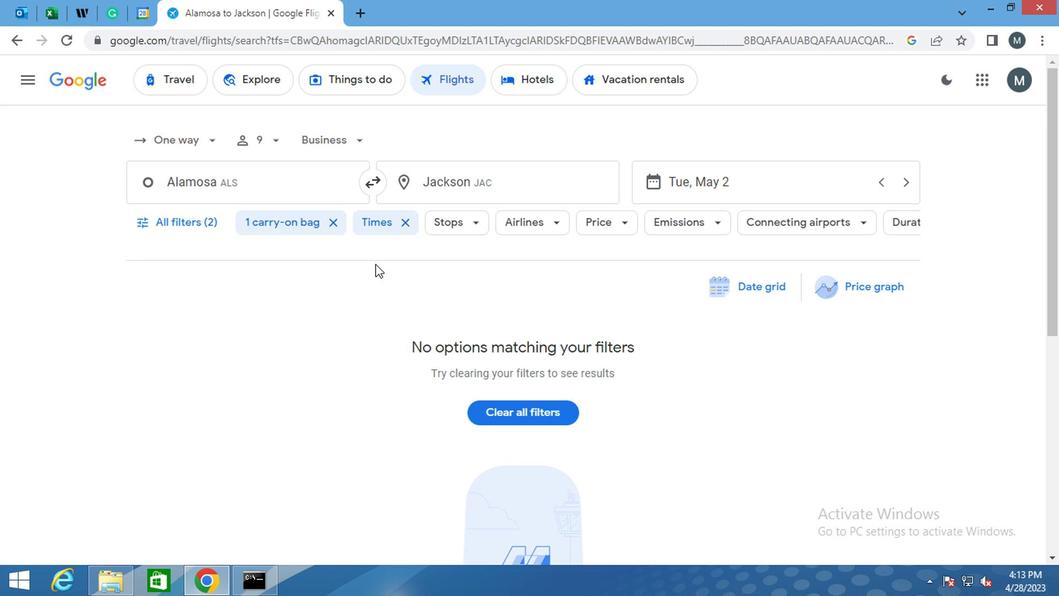 
